 Task: Create a due date automation trigger when advanced on, on the monday before a card is due add fields without custom field "Resume" set at 11:00 AM.
Action: Mouse moved to (1061, 314)
Screenshot: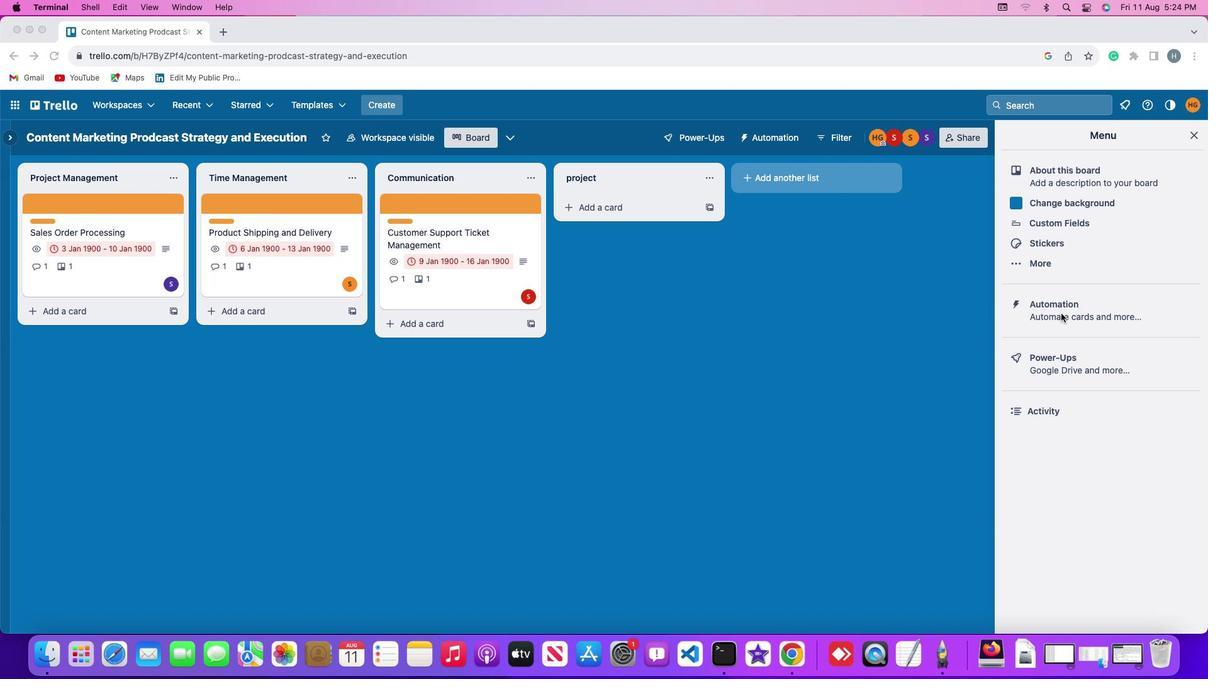 
Action: Mouse pressed left at (1061, 314)
Screenshot: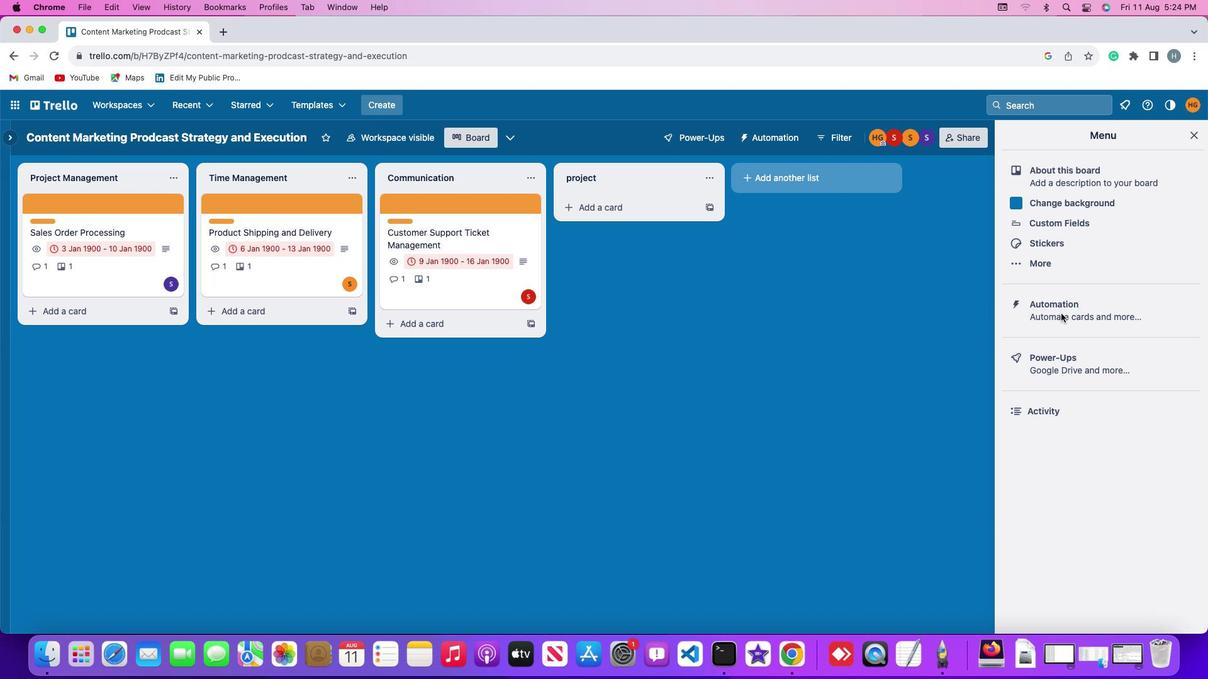 
Action: Mouse pressed left at (1061, 314)
Screenshot: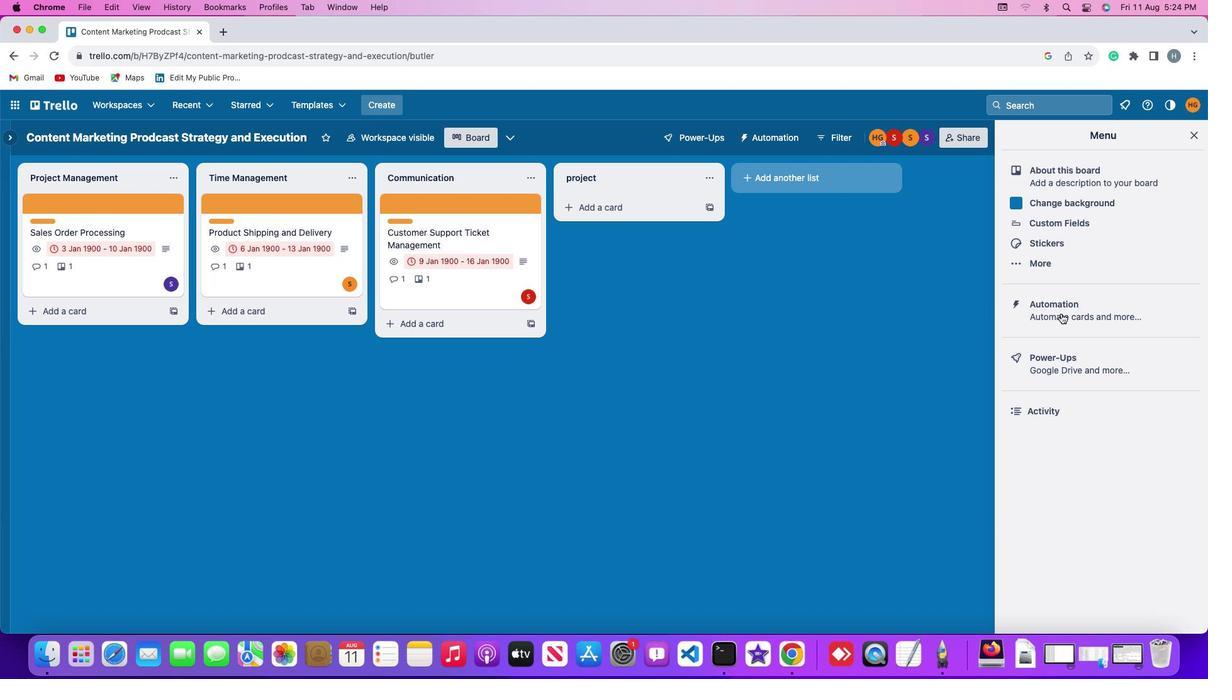 
Action: Mouse moved to (75, 297)
Screenshot: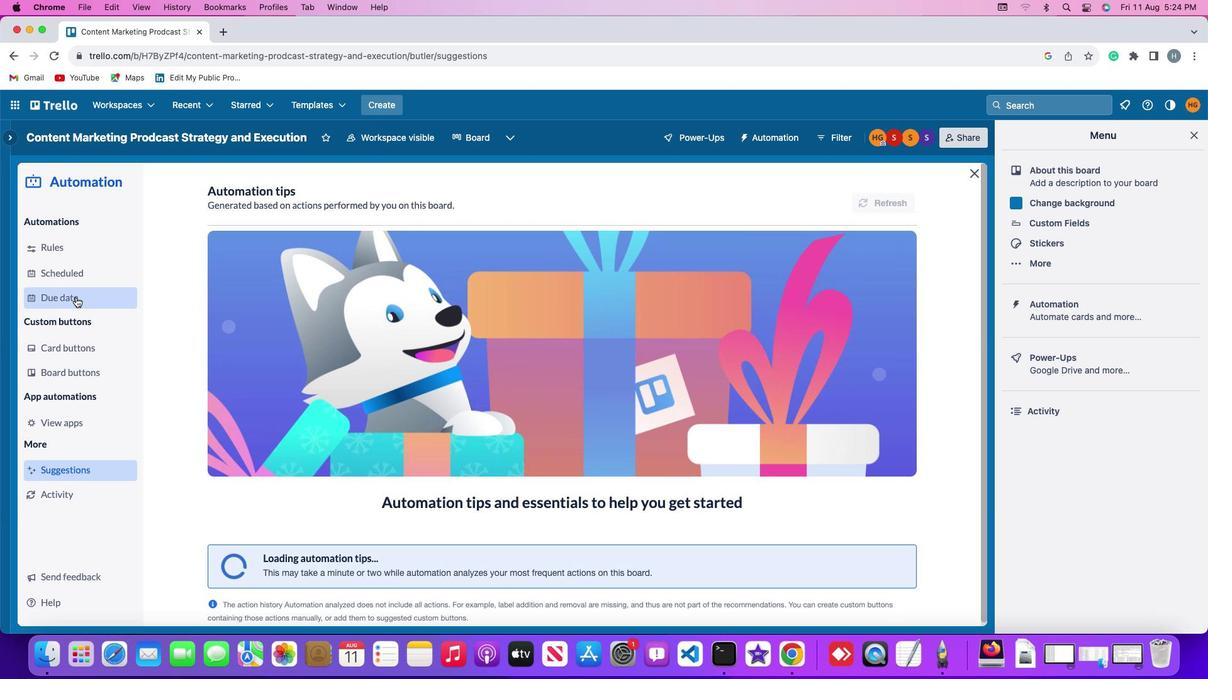 
Action: Mouse pressed left at (75, 297)
Screenshot: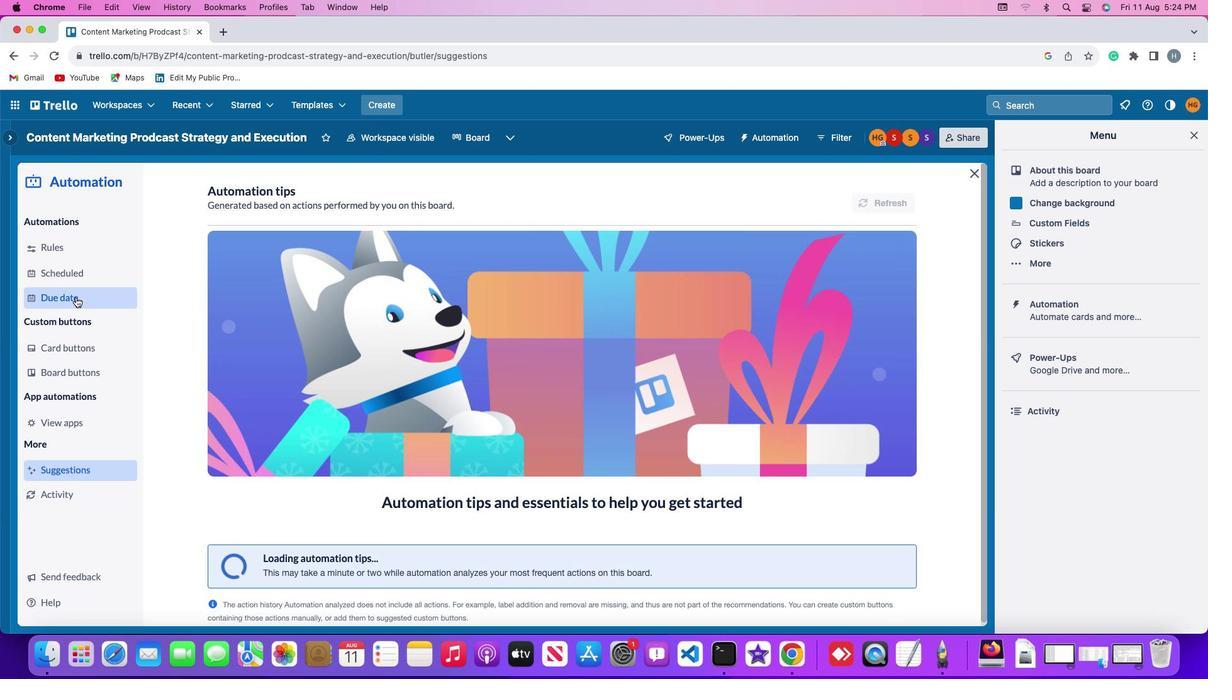 
Action: Mouse moved to (832, 193)
Screenshot: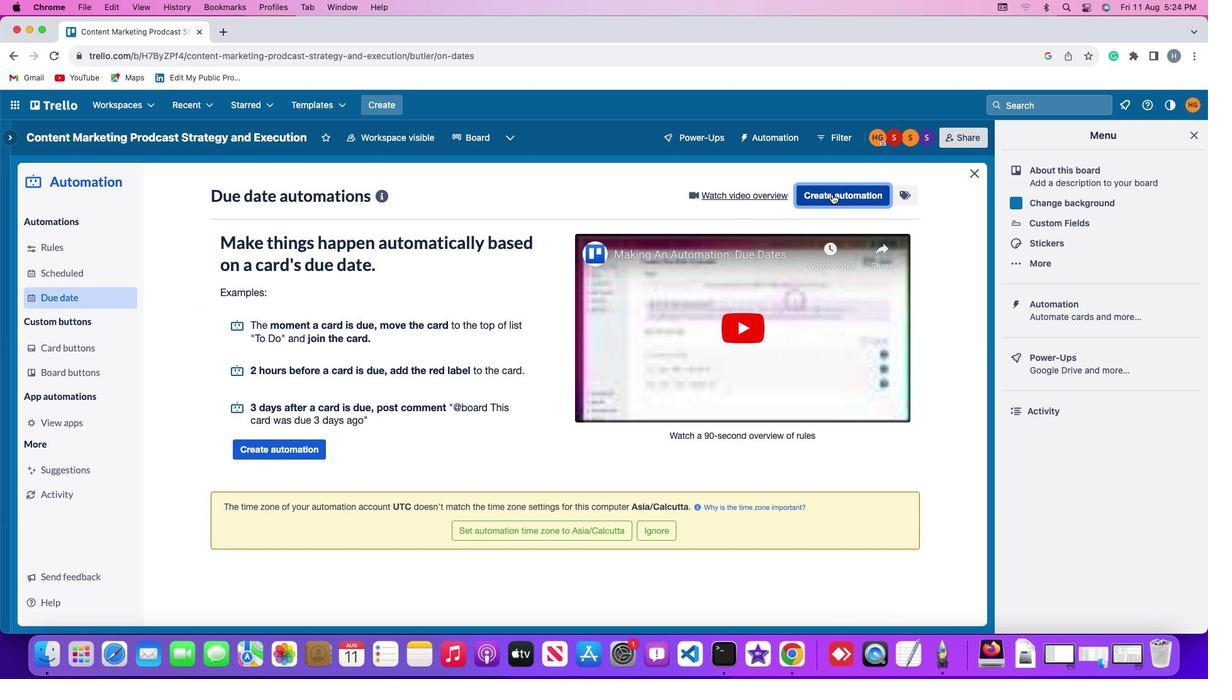 
Action: Mouse pressed left at (832, 193)
Screenshot: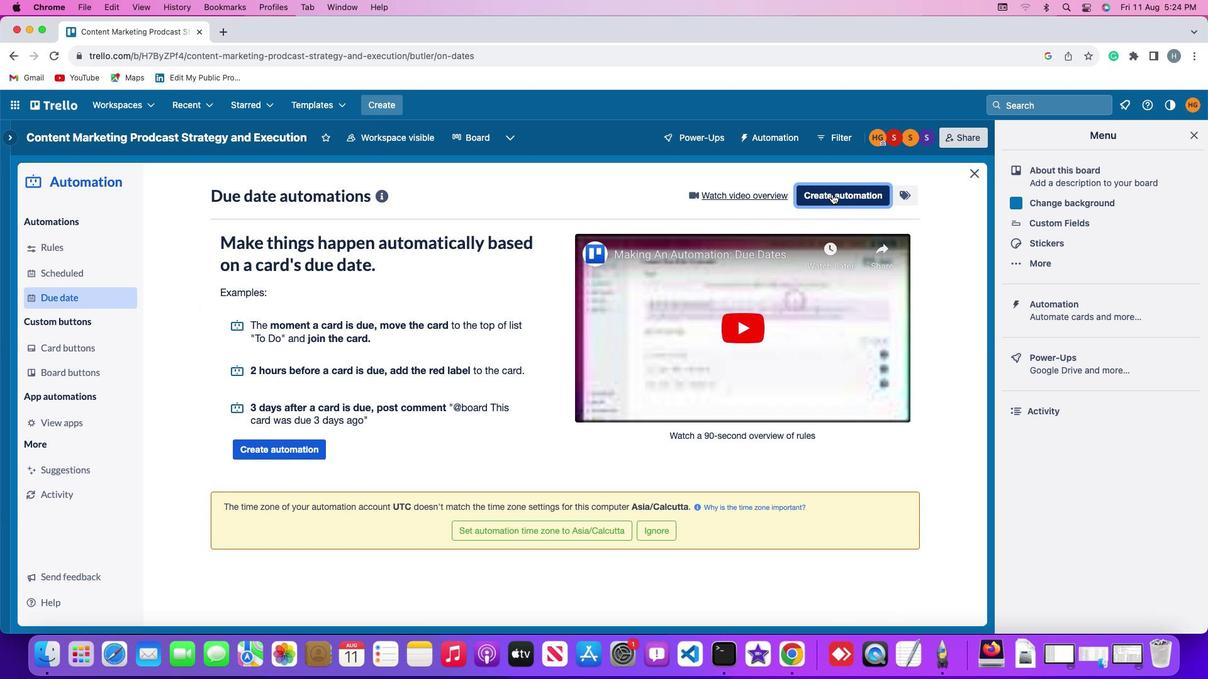 
Action: Mouse moved to (261, 315)
Screenshot: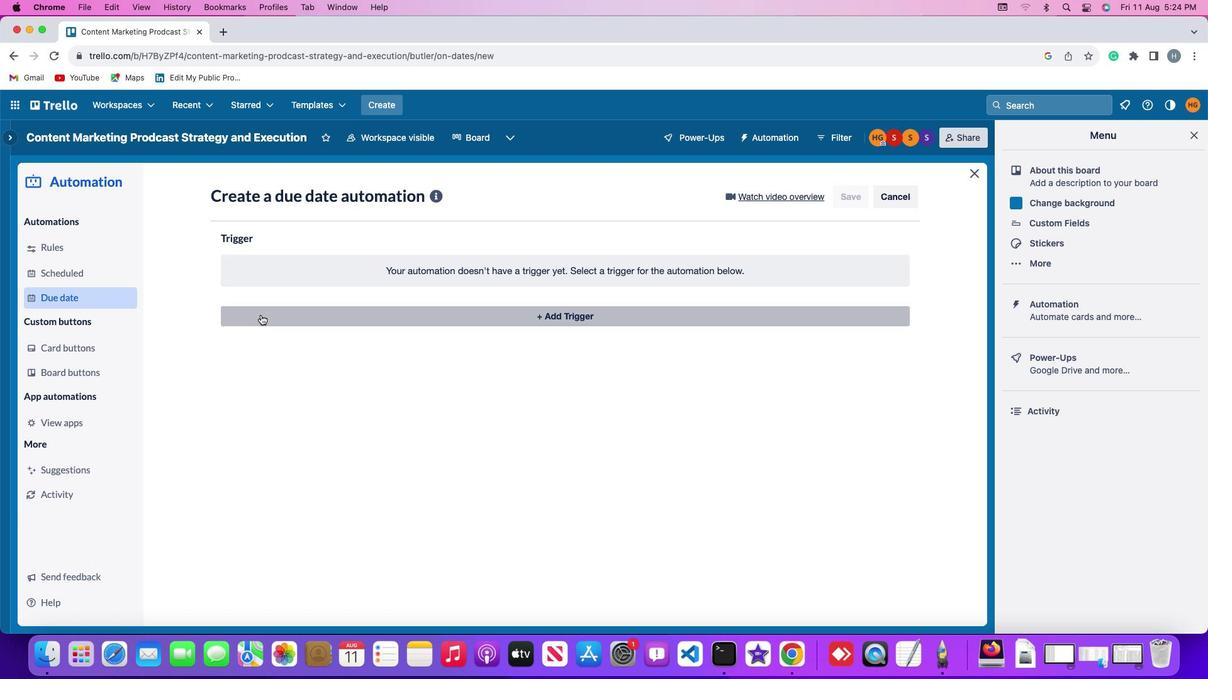 
Action: Mouse pressed left at (261, 315)
Screenshot: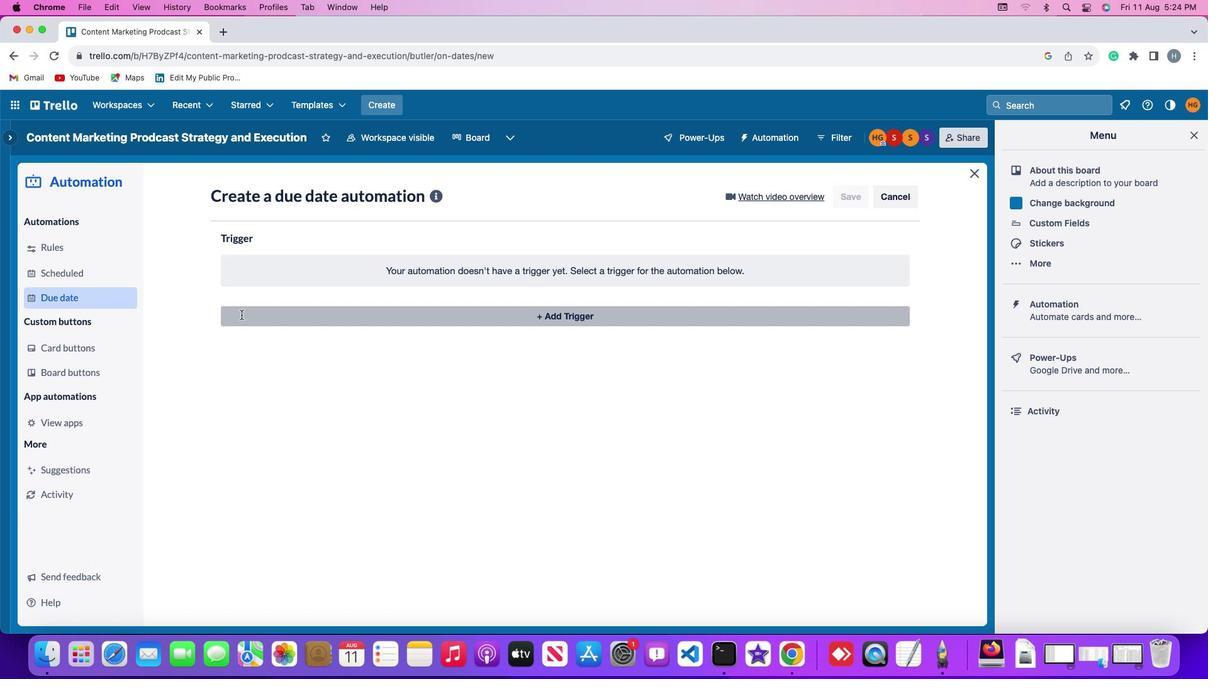 
Action: Mouse moved to (283, 548)
Screenshot: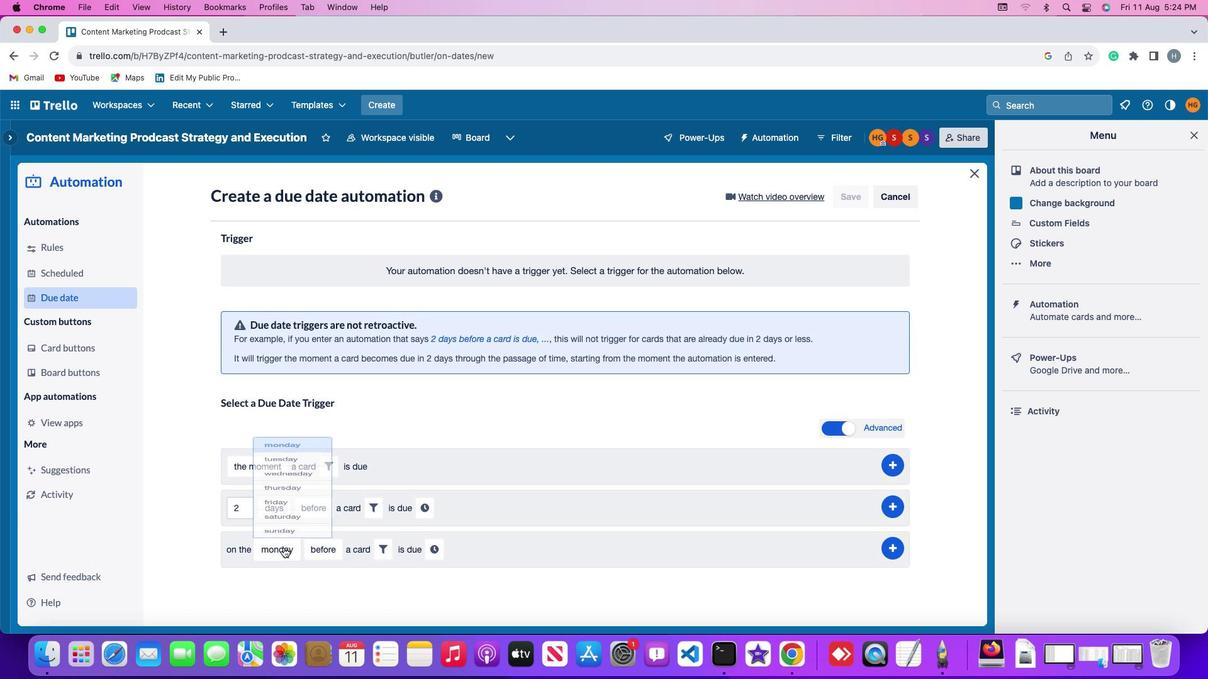 
Action: Mouse pressed left at (283, 548)
Screenshot: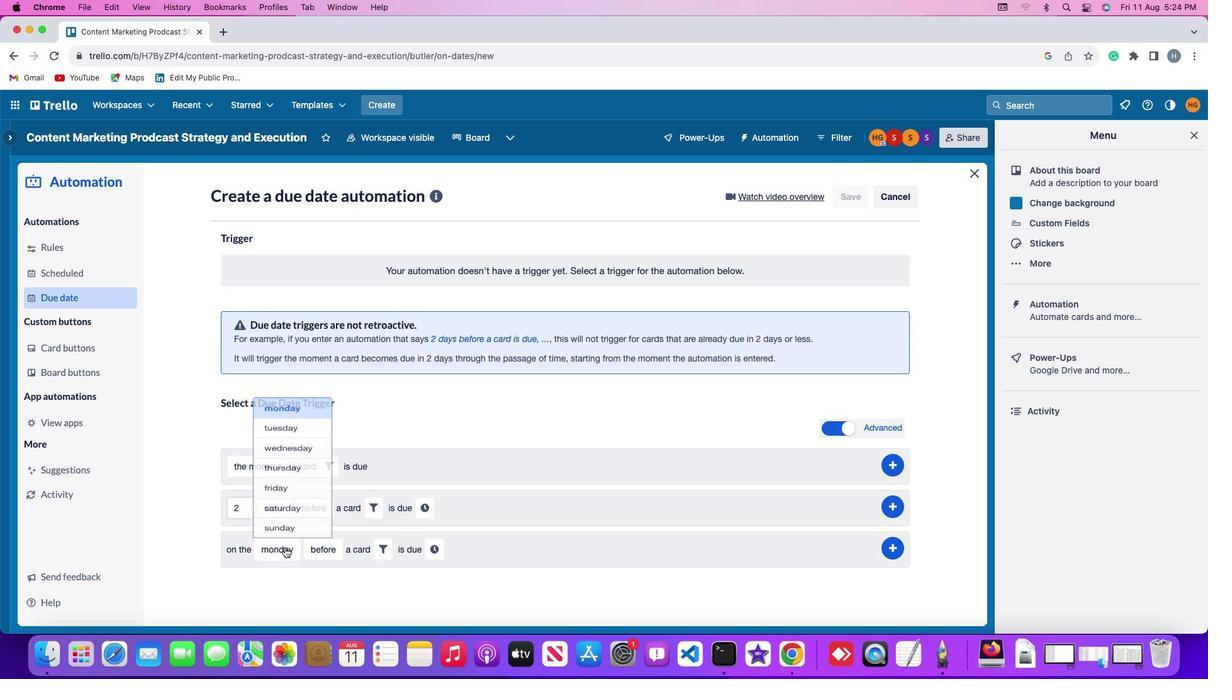 
Action: Mouse moved to (296, 372)
Screenshot: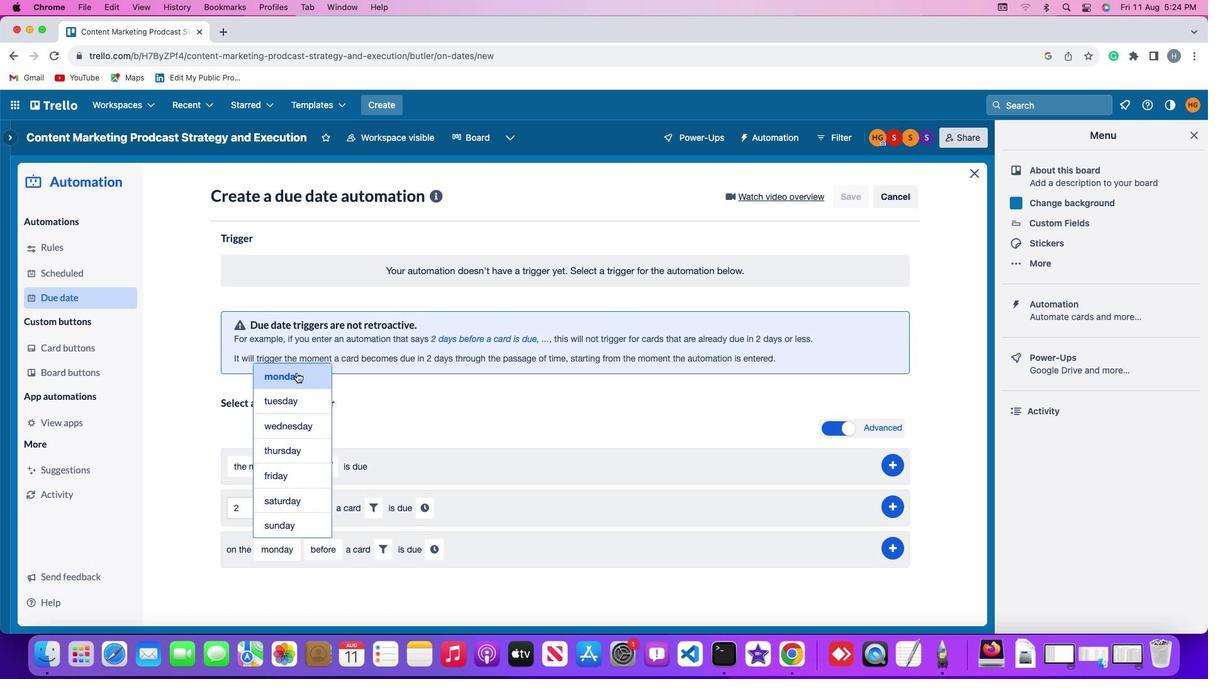 
Action: Mouse pressed left at (296, 372)
Screenshot: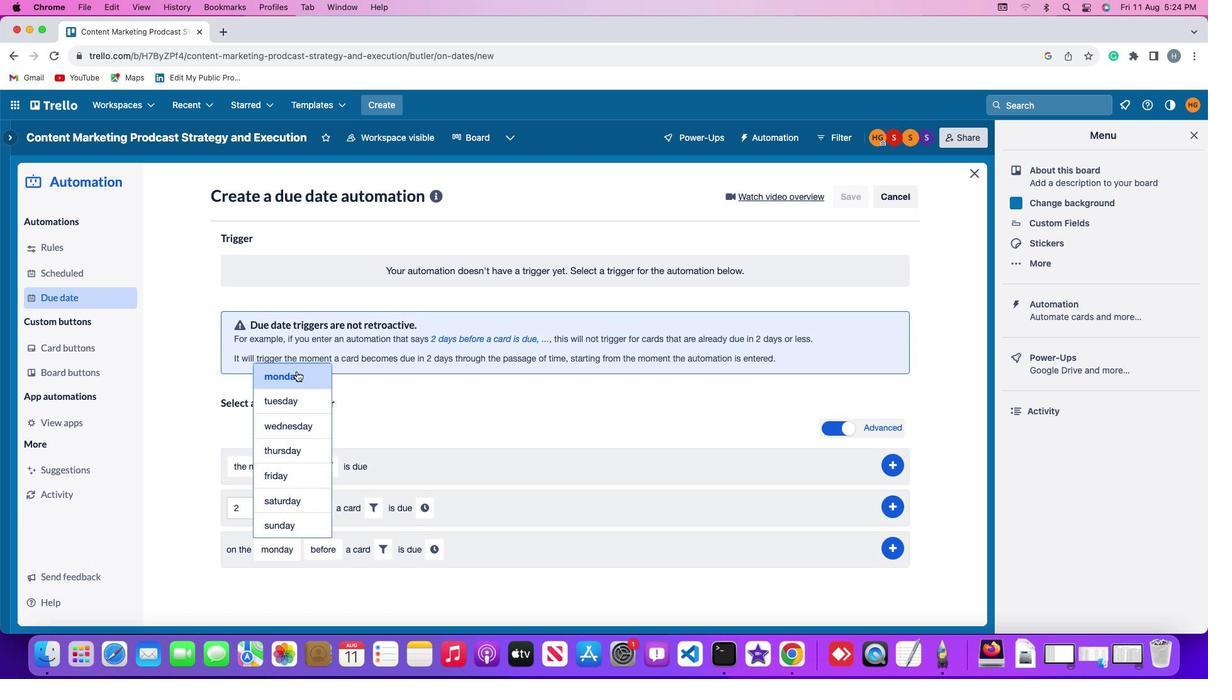 
Action: Mouse moved to (325, 542)
Screenshot: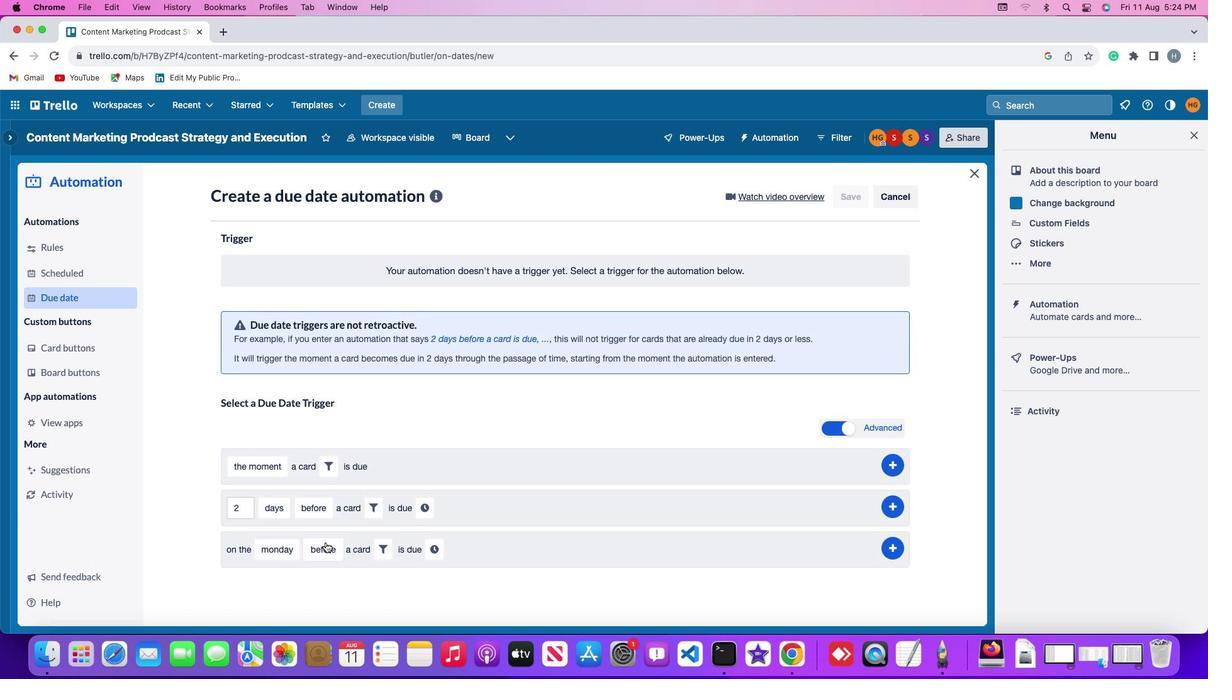 
Action: Mouse pressed left at (325, 542)
Screenshot: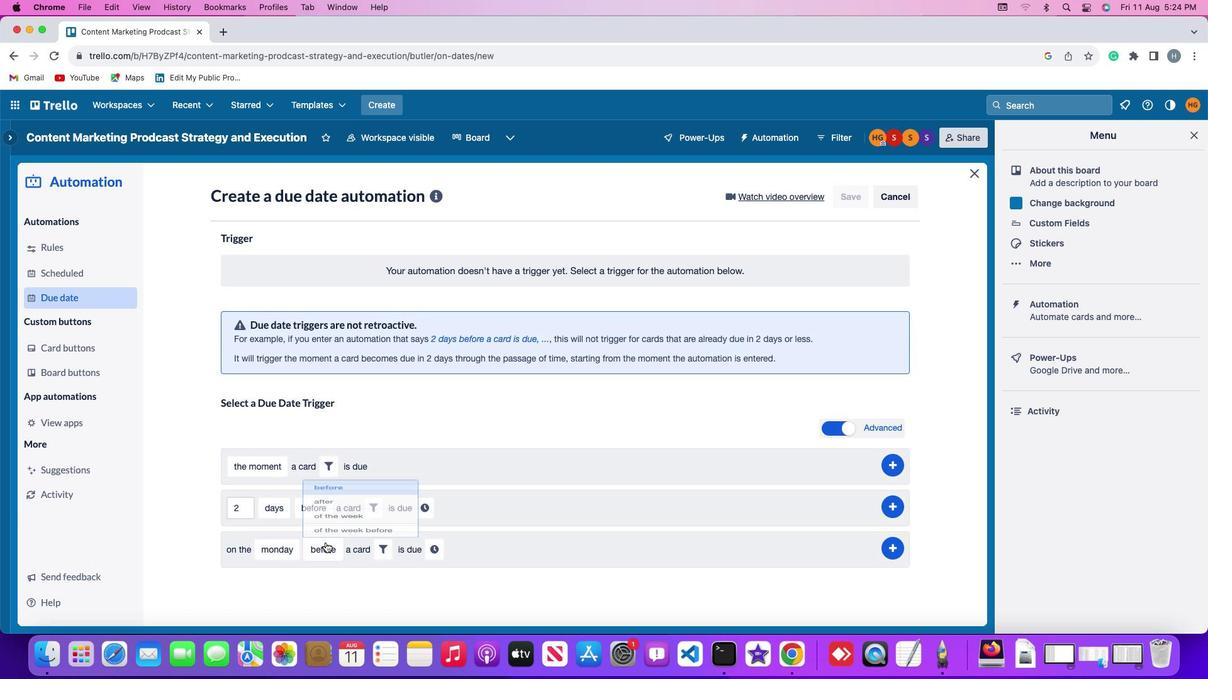 
Action: Mouse moved to (342, 450)
Screenshot: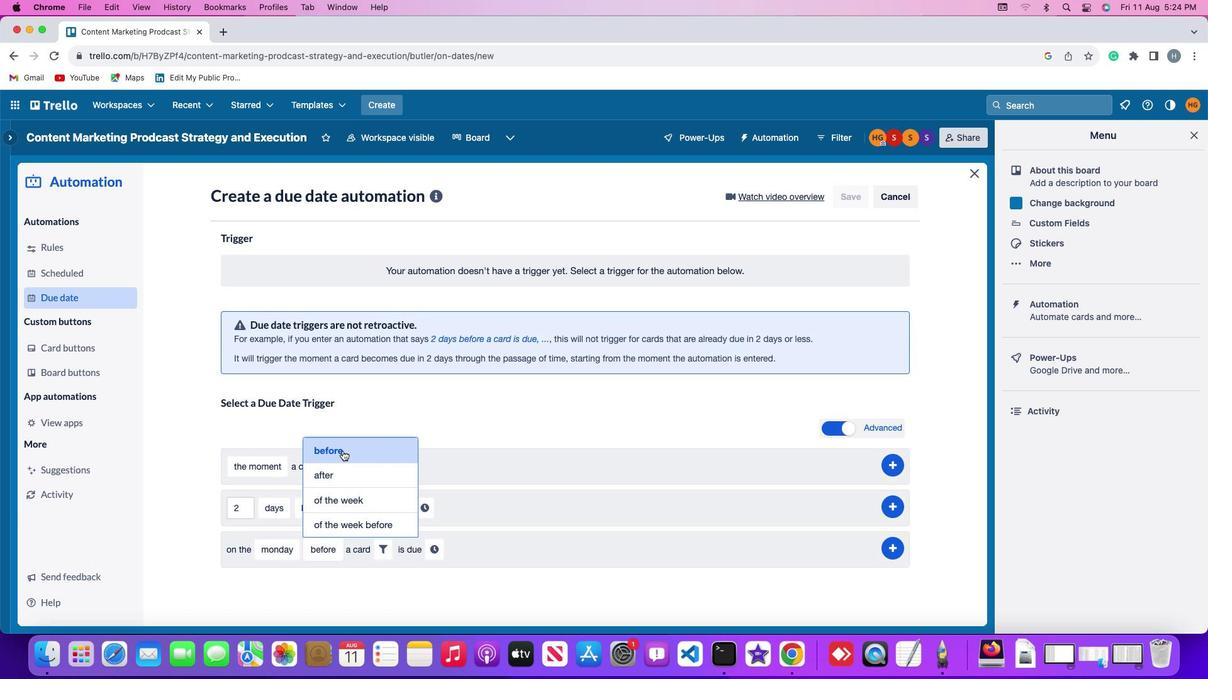 
Action: Mouse pressed left at (342, 450)
Screenshot: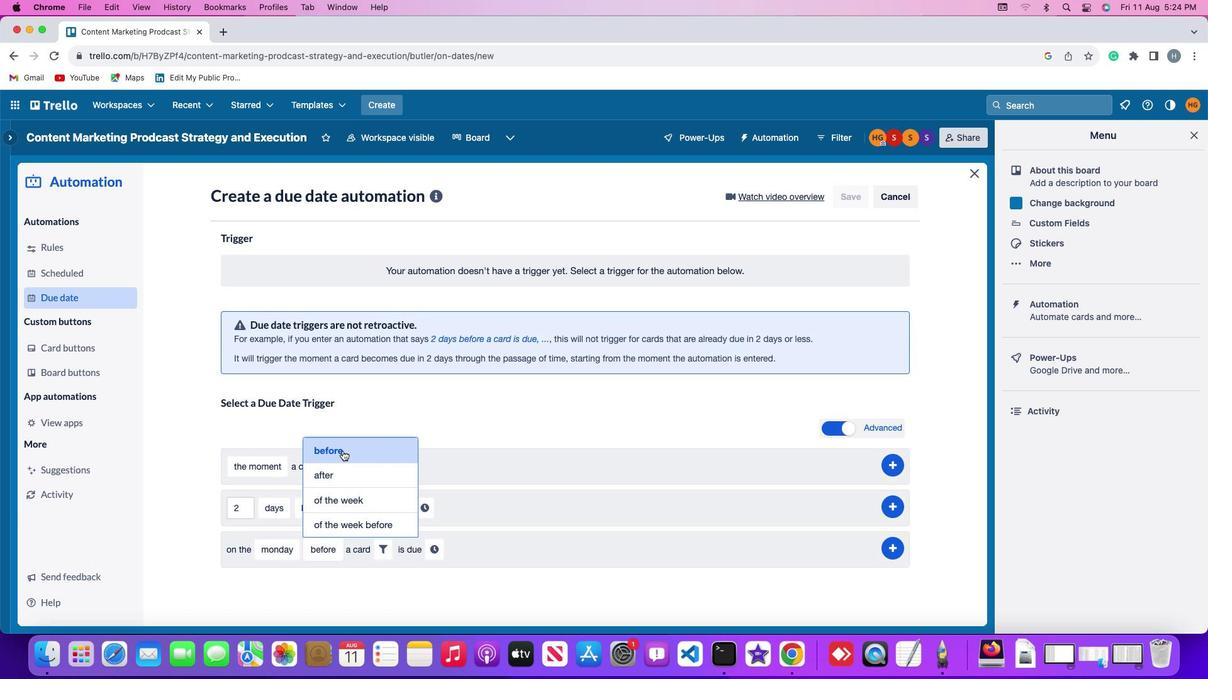 
Action: Mouse moved to (388, 549)
Screenshot: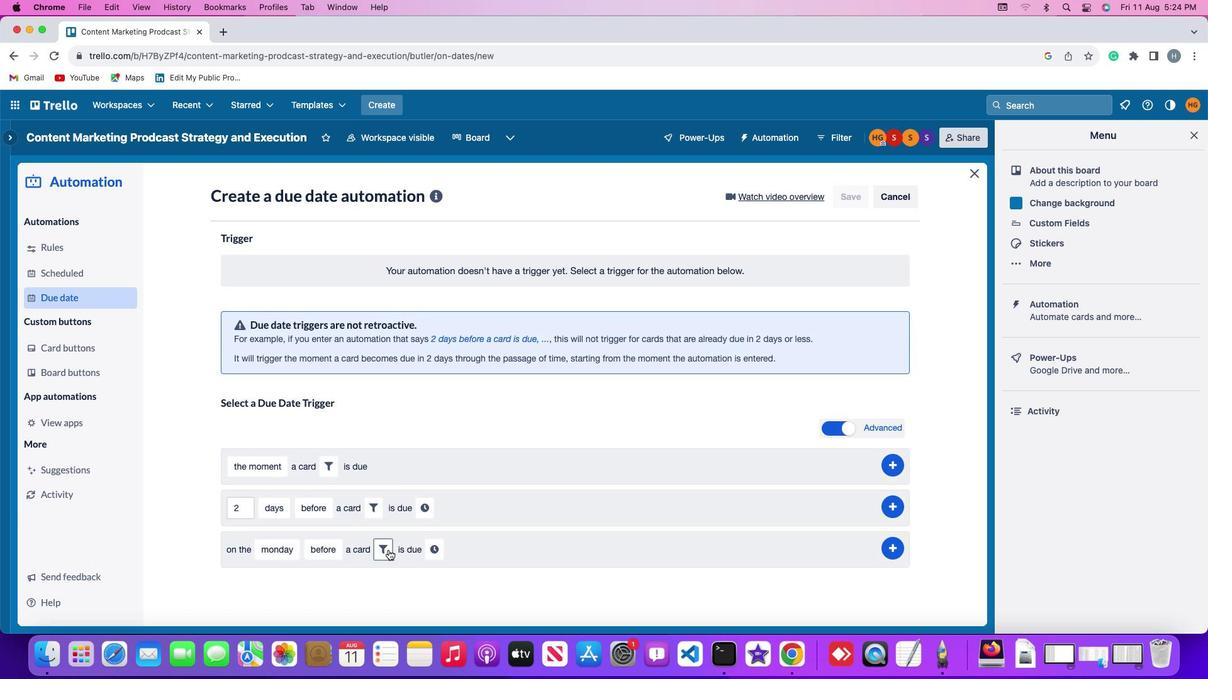 
Action: Mouse pressed left at (388, 549)
Screenshot: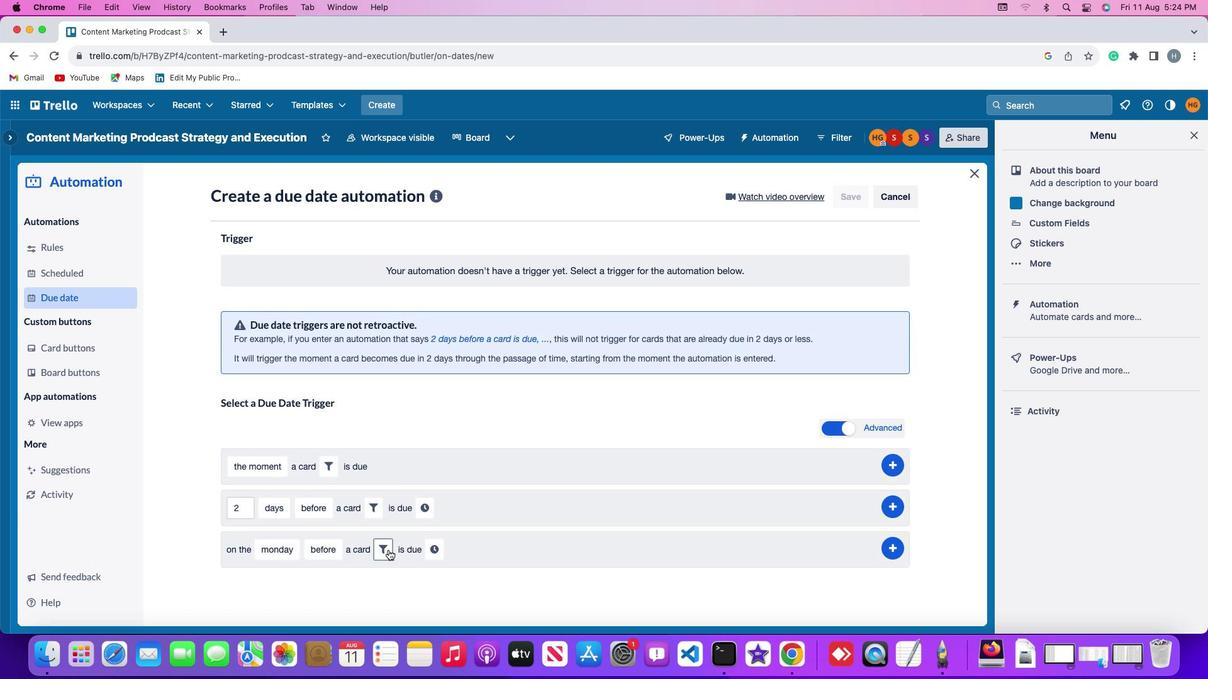 
Action: Mouse moved to (598, 587)
Screenshot: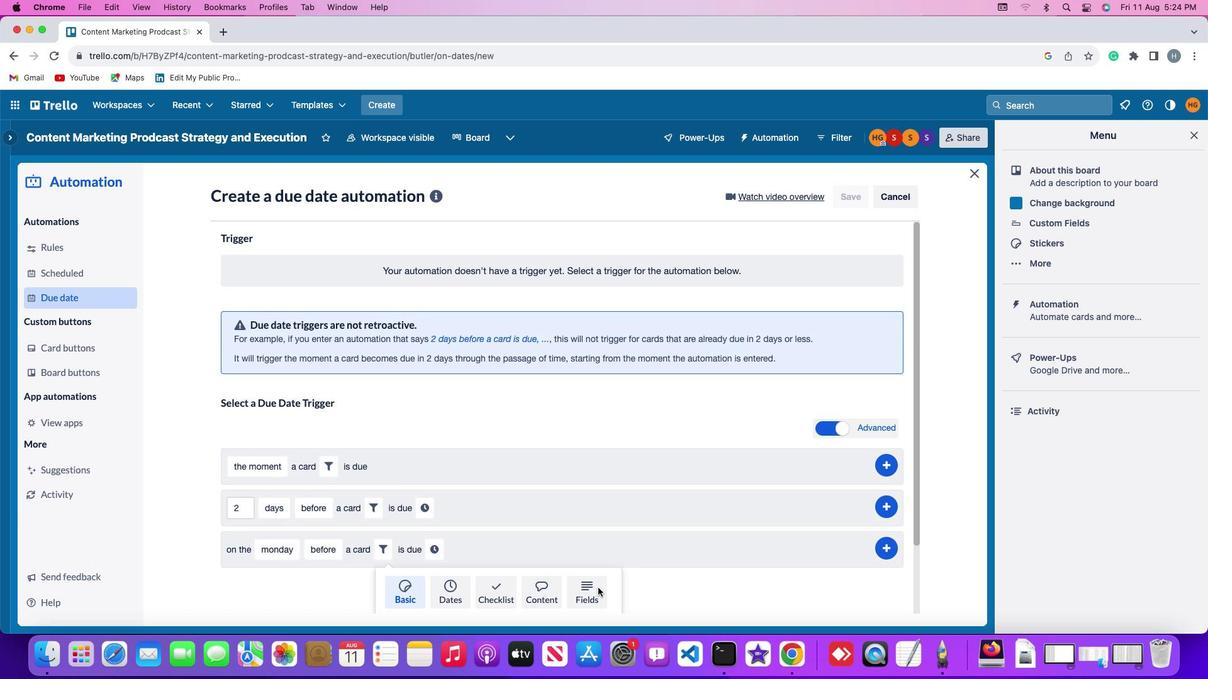 
Action: Mouse pressed left at (598, 587)
Screenshot: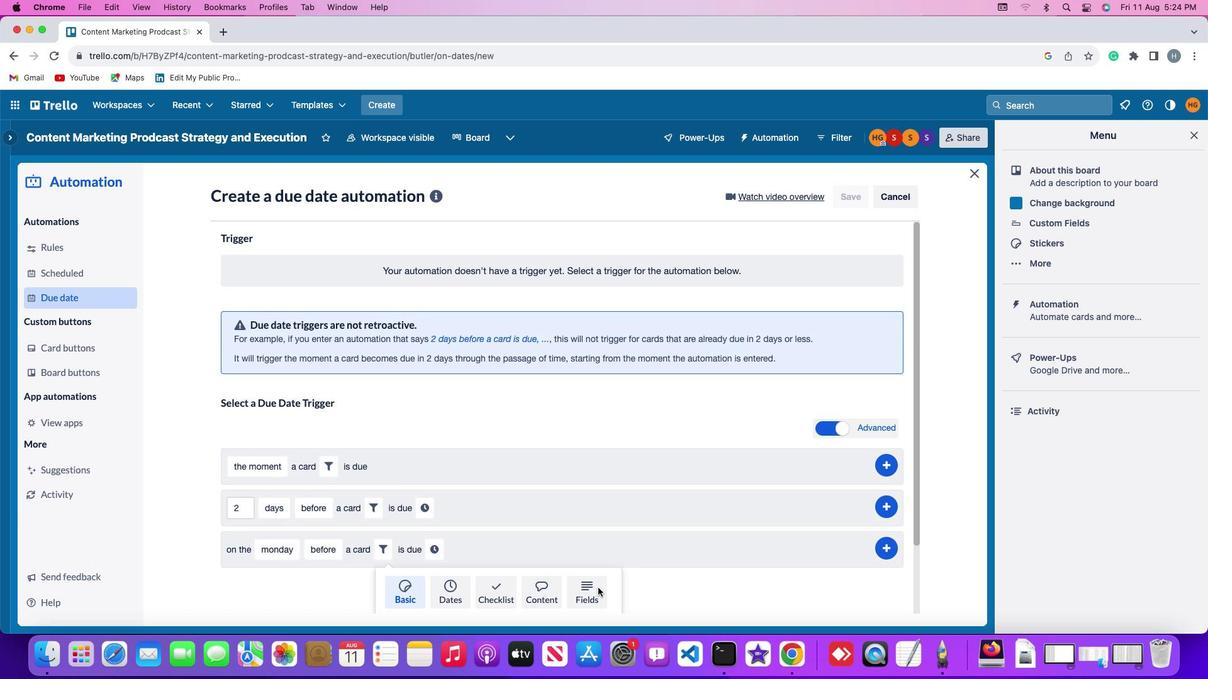 
Action: Mouse moved to (308, 583)
Screenshot: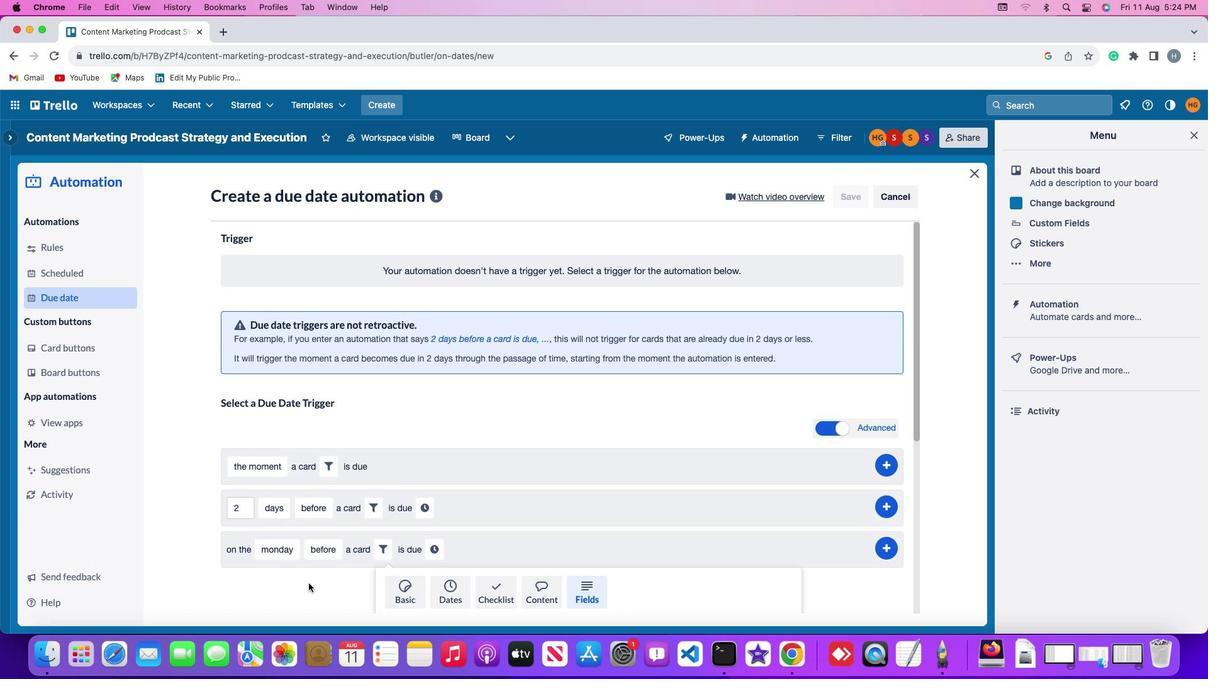 
Action: Mouse scrolled (308, 583) with delta (0, 0)
Screenshot: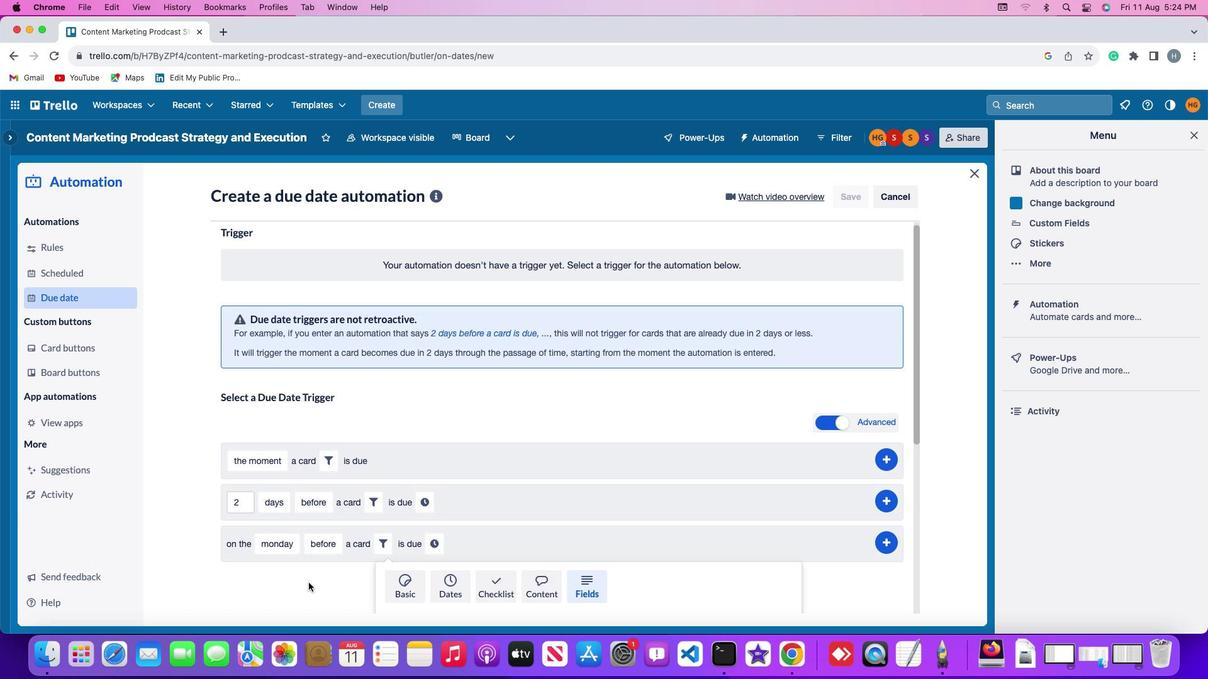 
Action: Mouse scrolled (308, 583) with delta (0, 0)
Screenshot: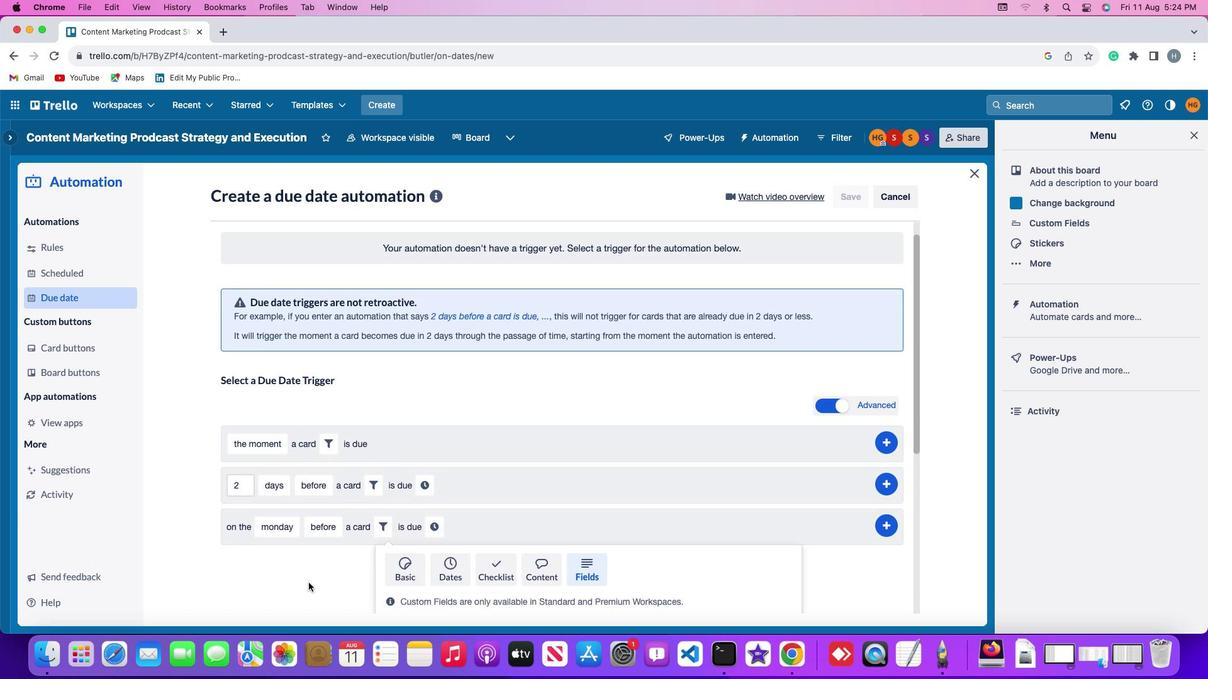 
Action: Mouse scrolled (308, 583) with delta (0, -1)
Screenshot: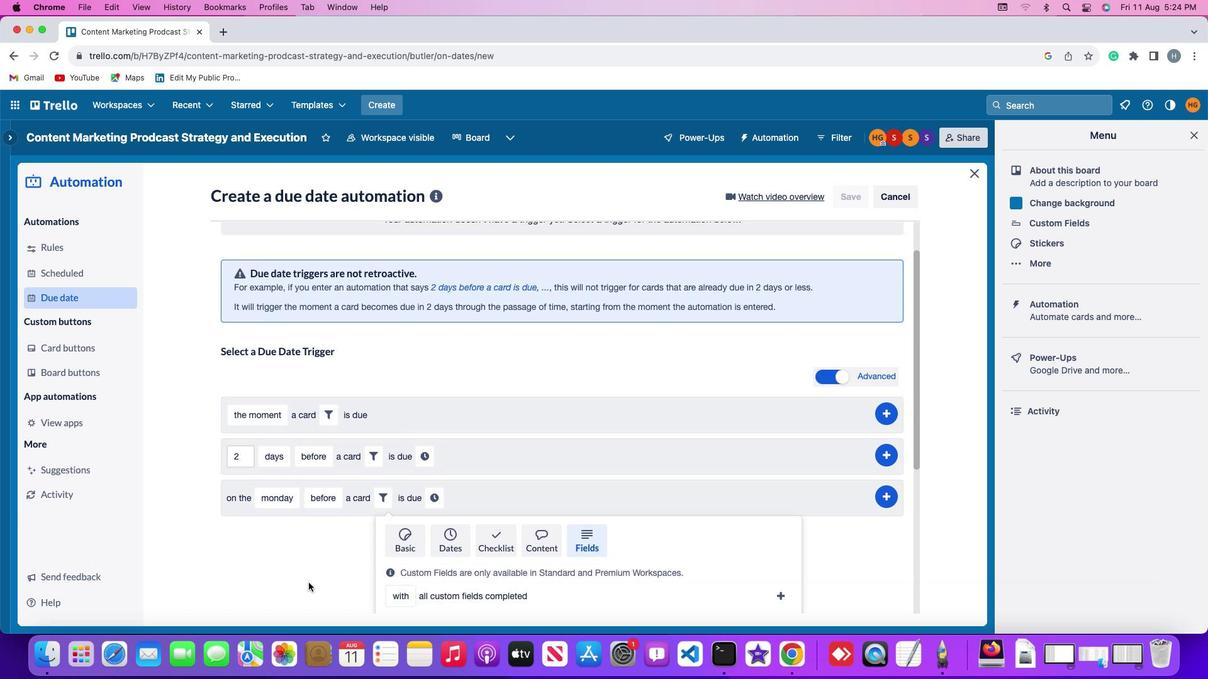 
Action: Mouse moved to (308, 582)
Screenshot: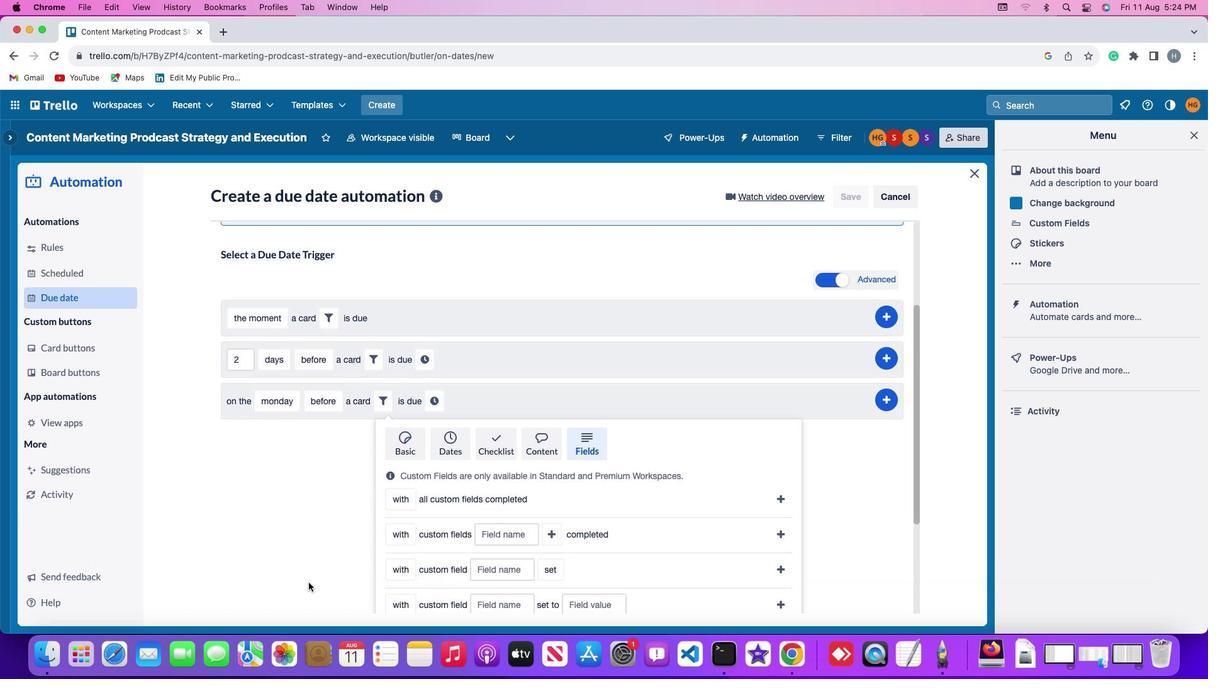 
Action: Mouse scrolled (308, 582) with delta (0, -2)
Screenshot: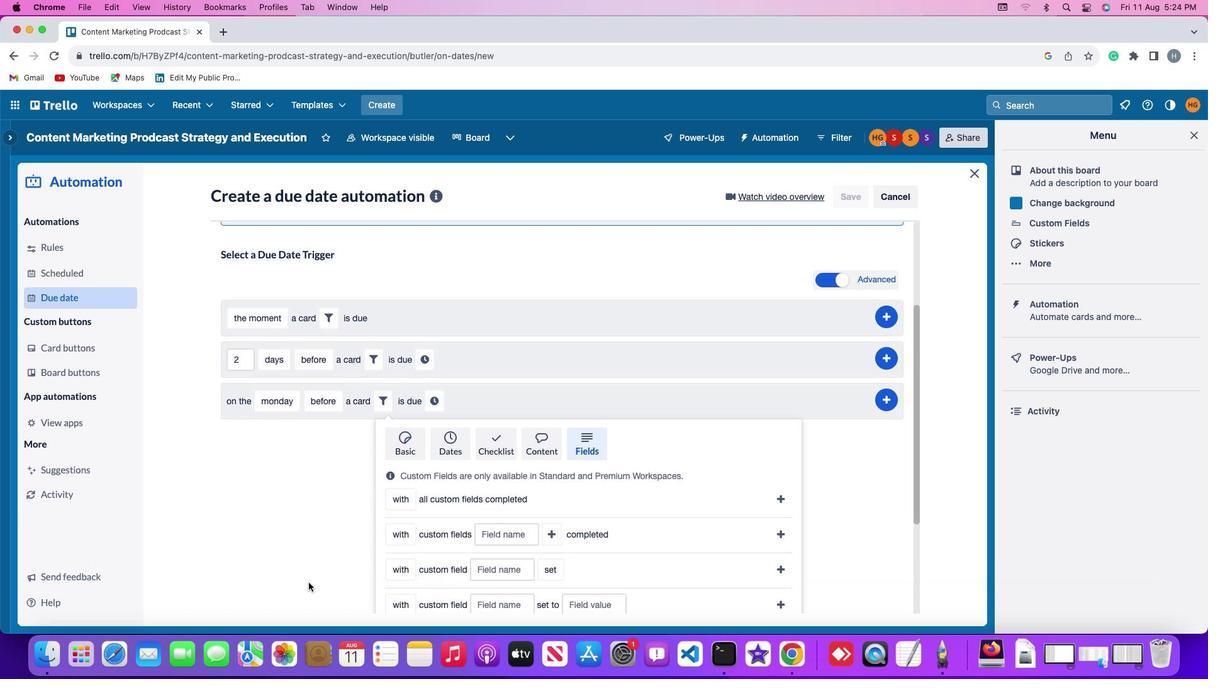 
Action: Mouse scrolled (308, 582) with delta (0, 0)
Screenshot: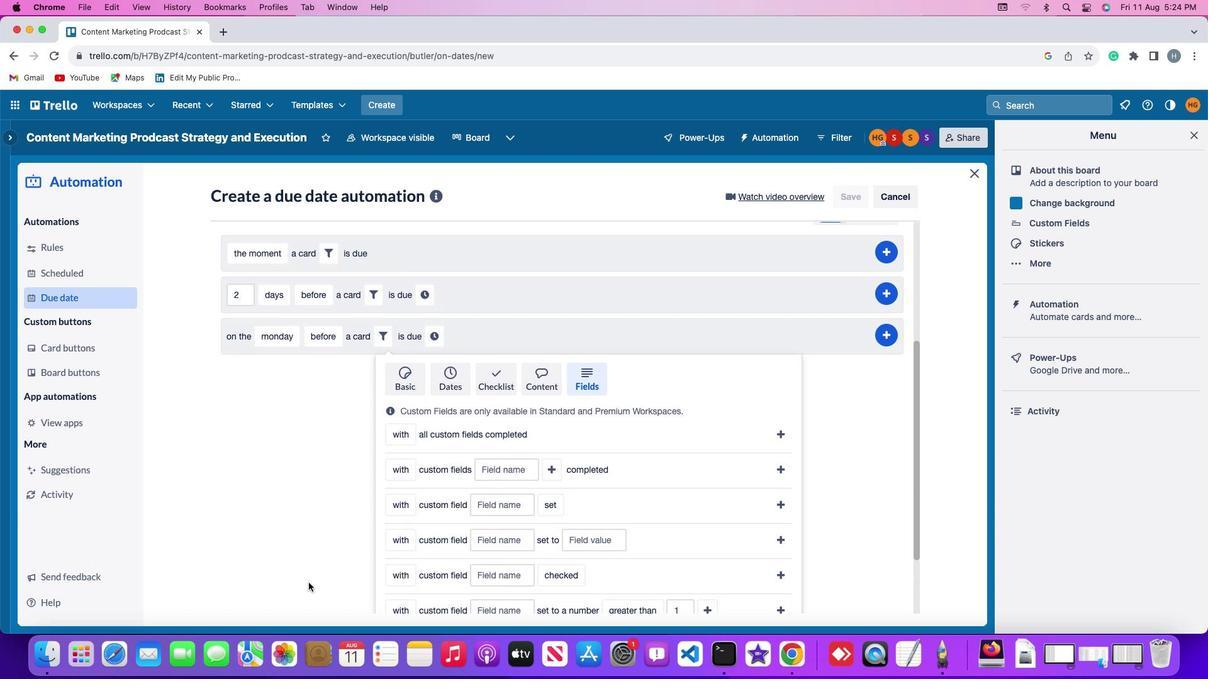 
Action: Mouse scrolled (308, 582) with delta (0, 0)
Screenshot: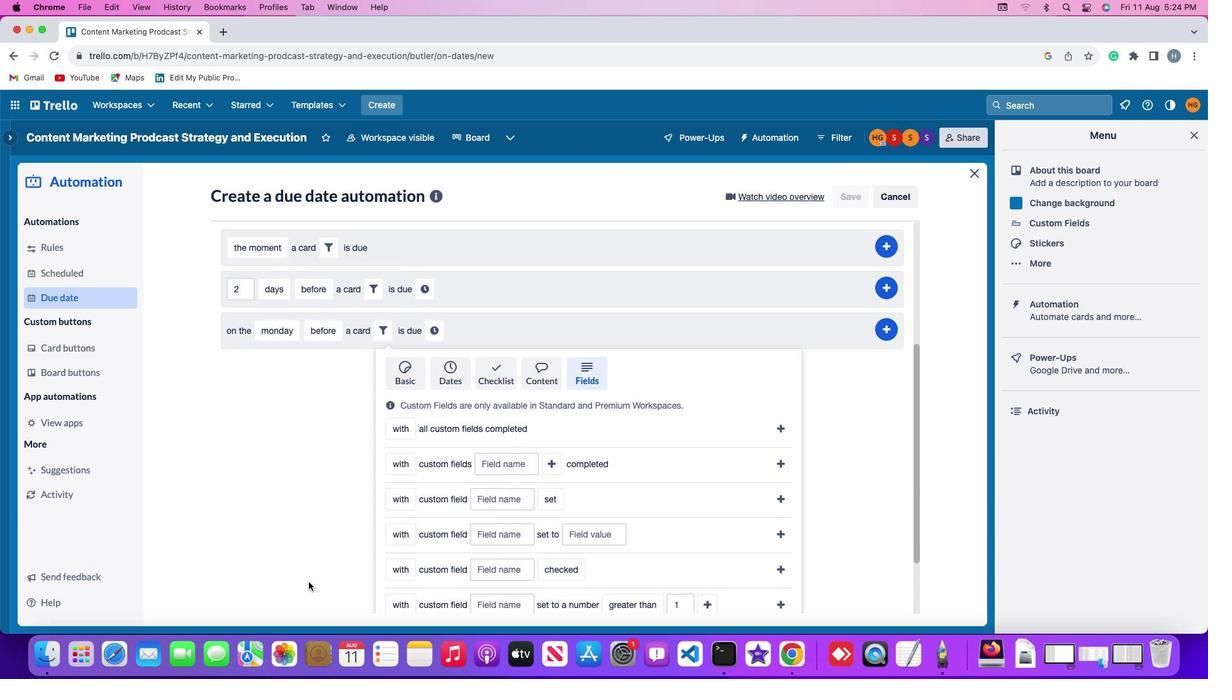 
Action: Mouse moved to (407, 488)
Screenshot: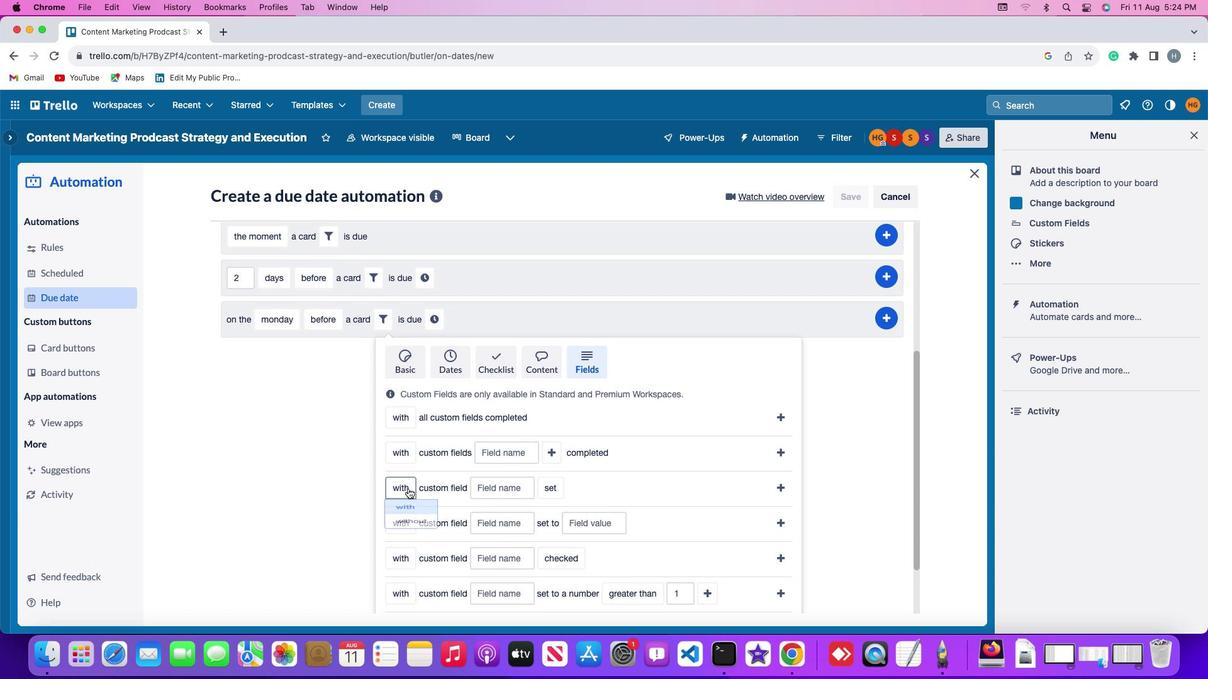 
Action: Mouse pressed left at (407, 488)
Screenshot: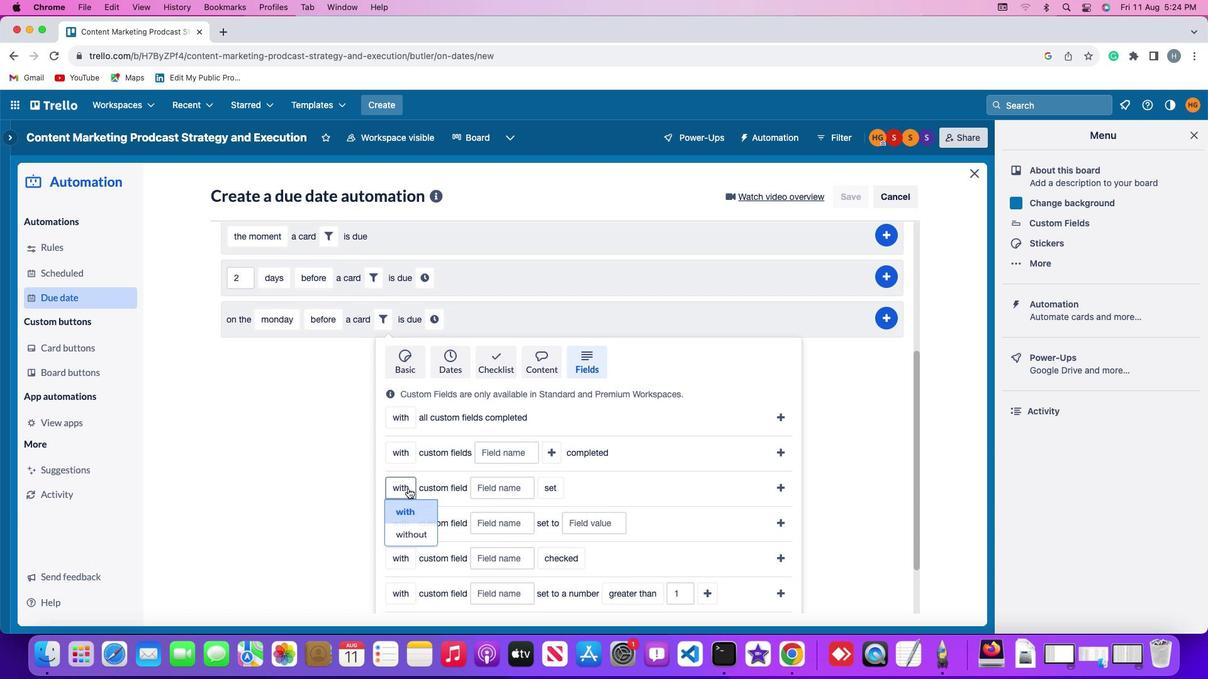 
Action: Mouse moved to (404, 533)
Screenshot: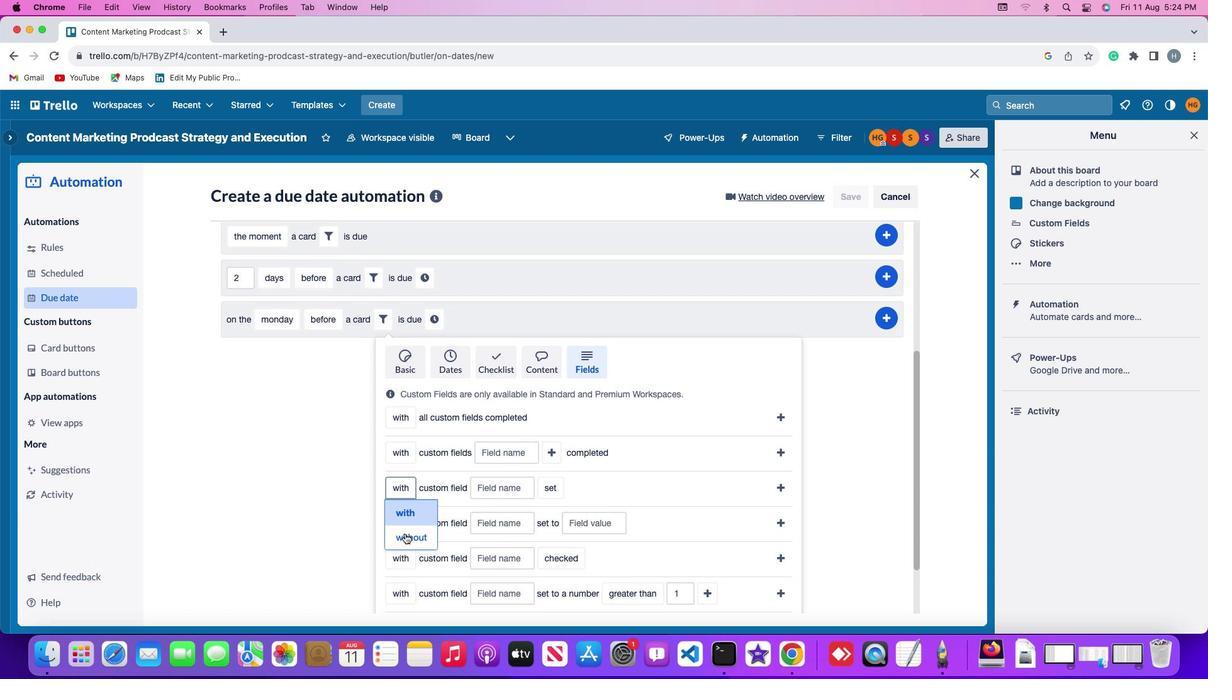 
Action: Mouse pressed left at (404, 533)
Screenshot: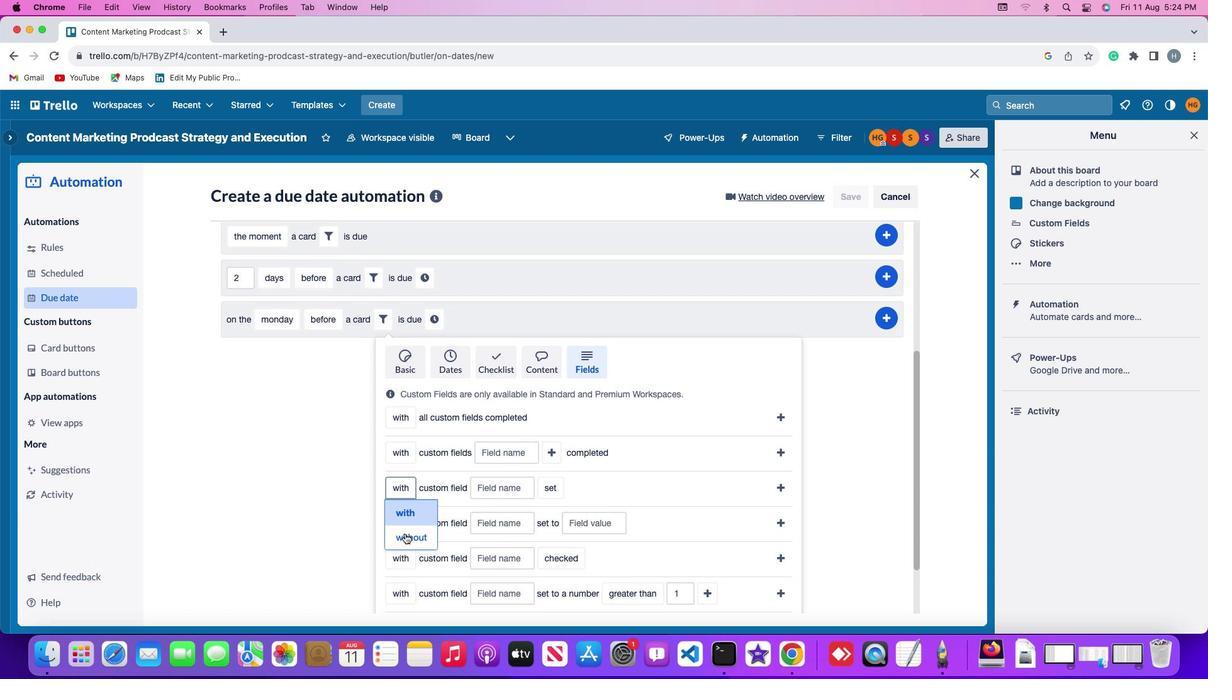 
Action: Mouse moved to (499, 488)
Screenshot: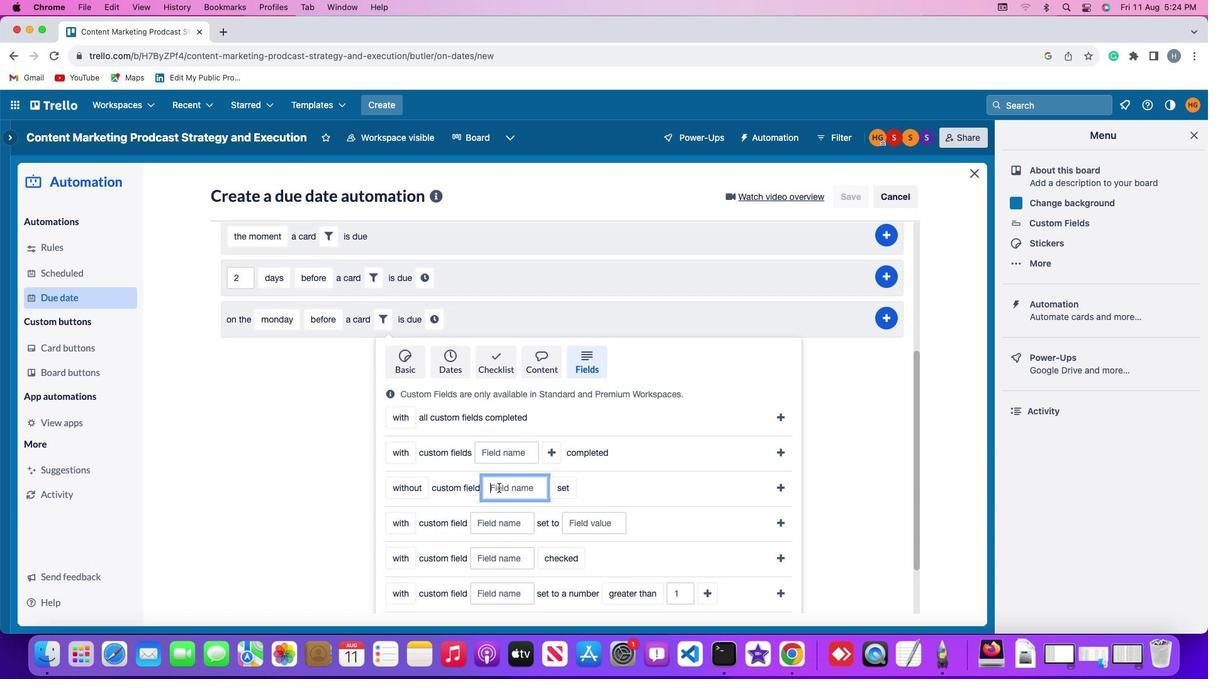 
Action: Mouse pressed left at (499, 488)
Screenshot: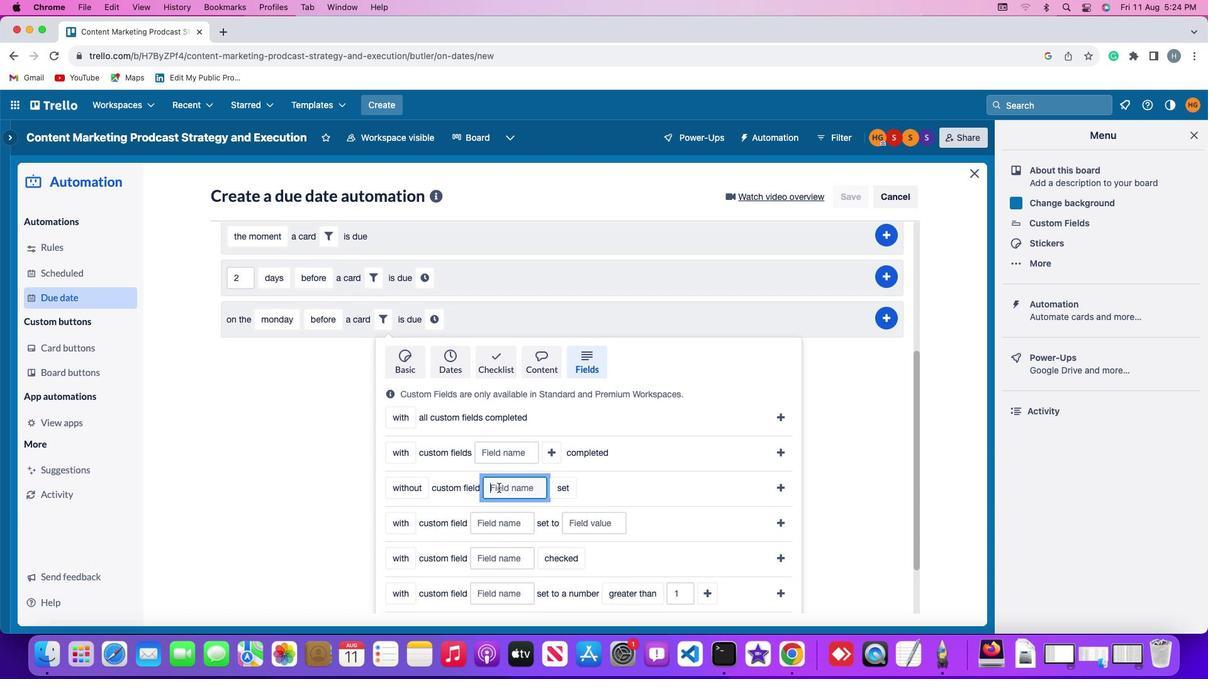 
Action: Mouse moved to (499, 488)
Screenshot: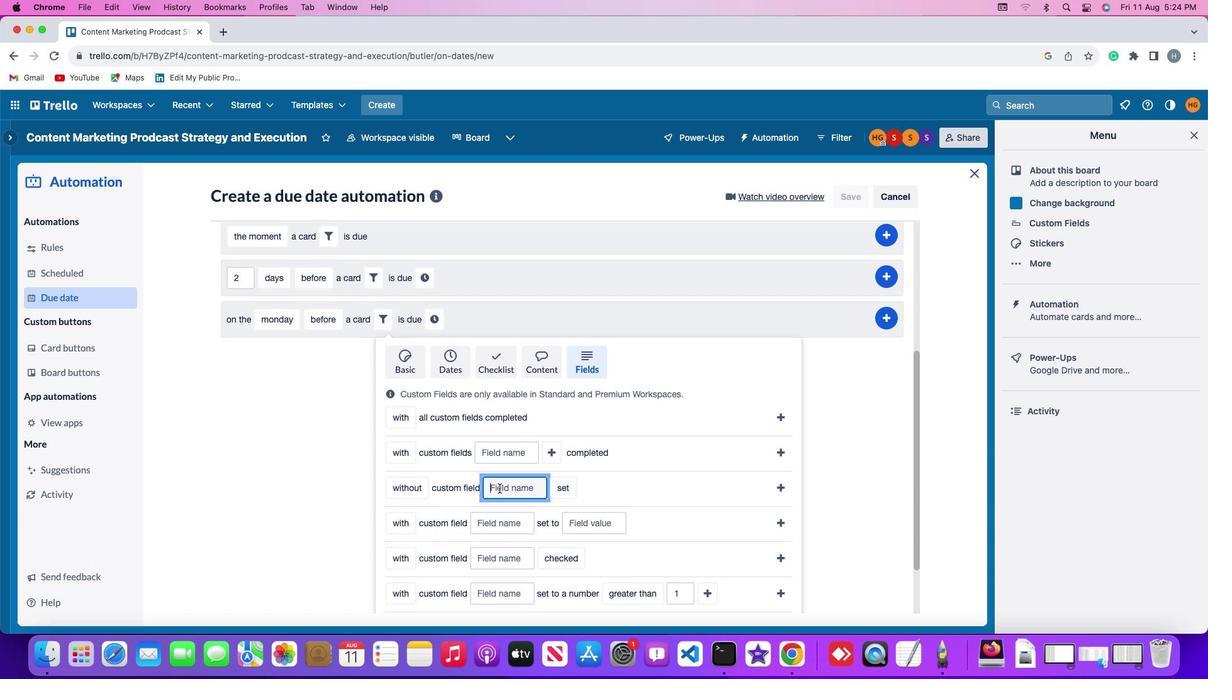 
Action: Key pressed Key.shift'R''e''s''u''m''e'
Screenshot: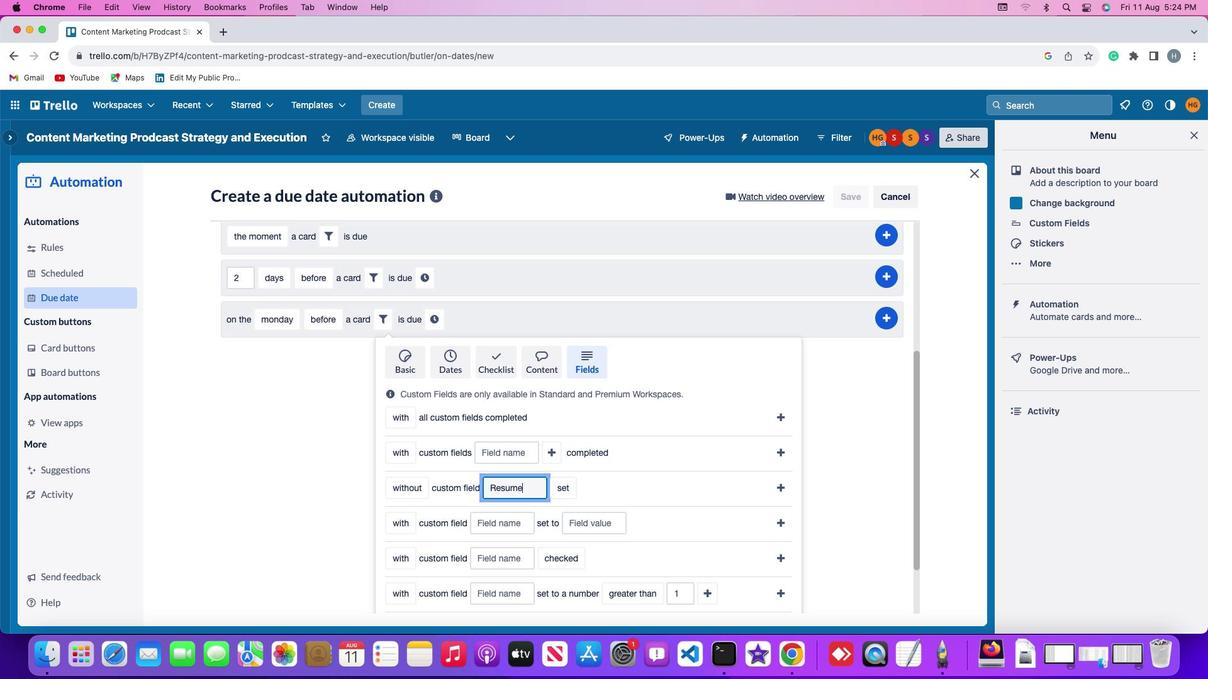 
Action: Mouse moved to (565, 487)
Screenshot: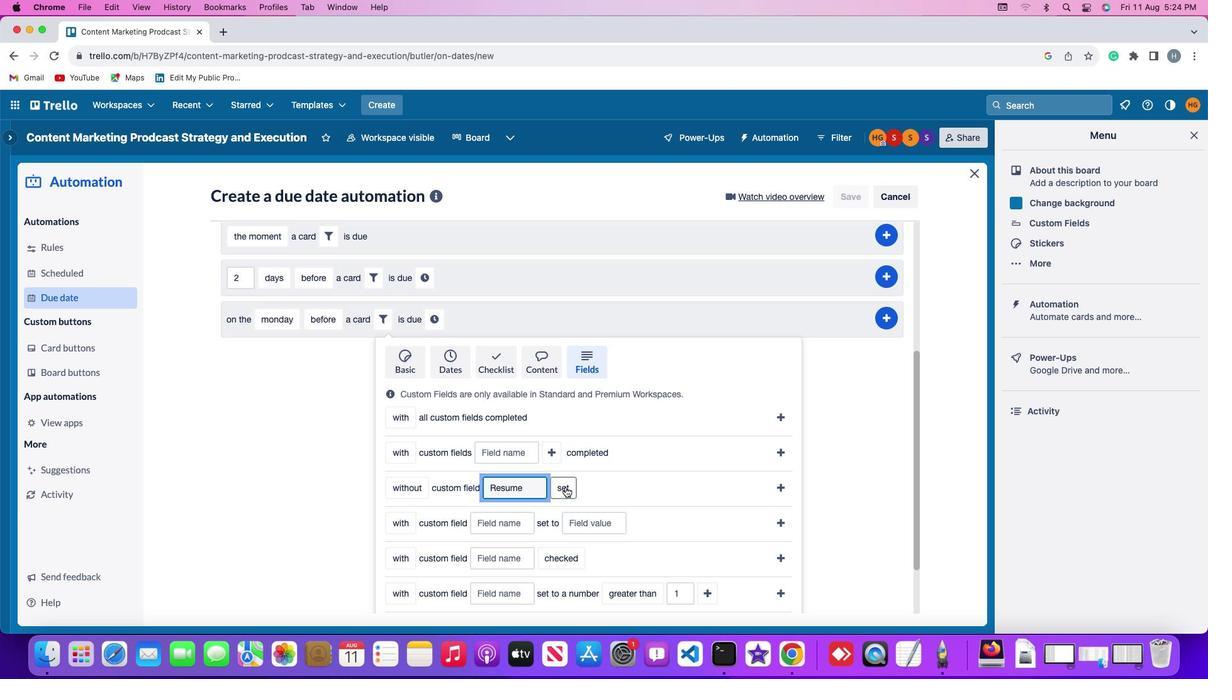
Action: Mouse pressed left at (565, 487)
Screenshot: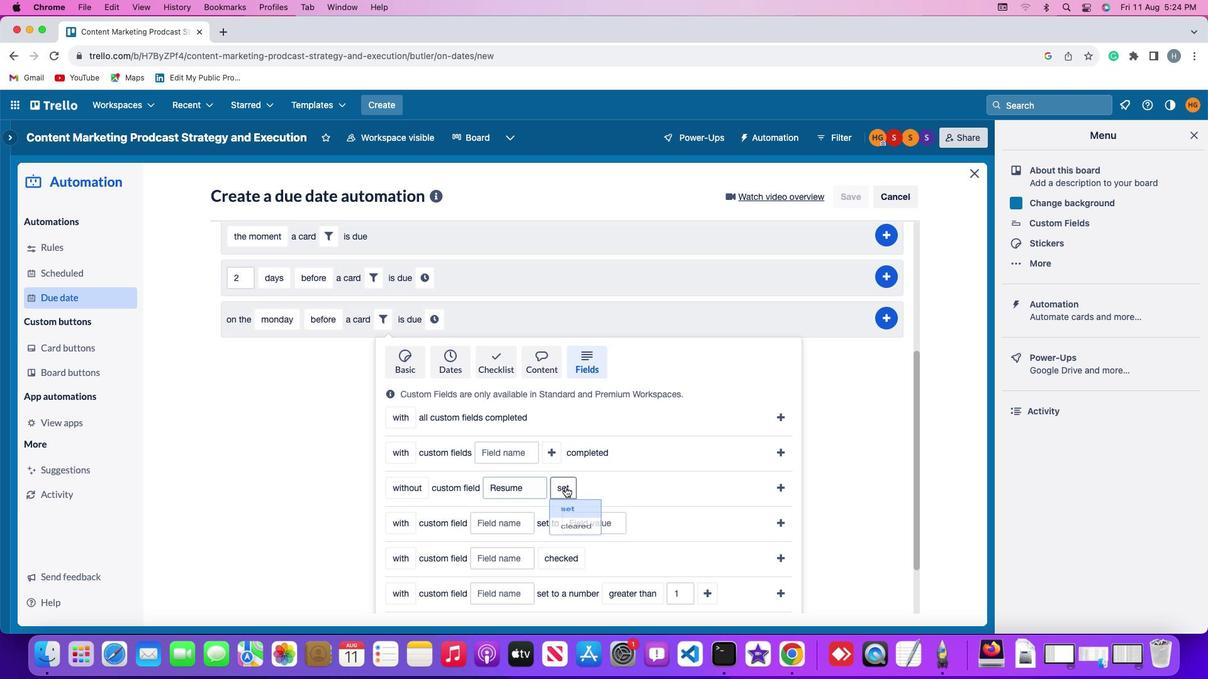 
Action: Mouse moved to (570, 507)
Screenshot: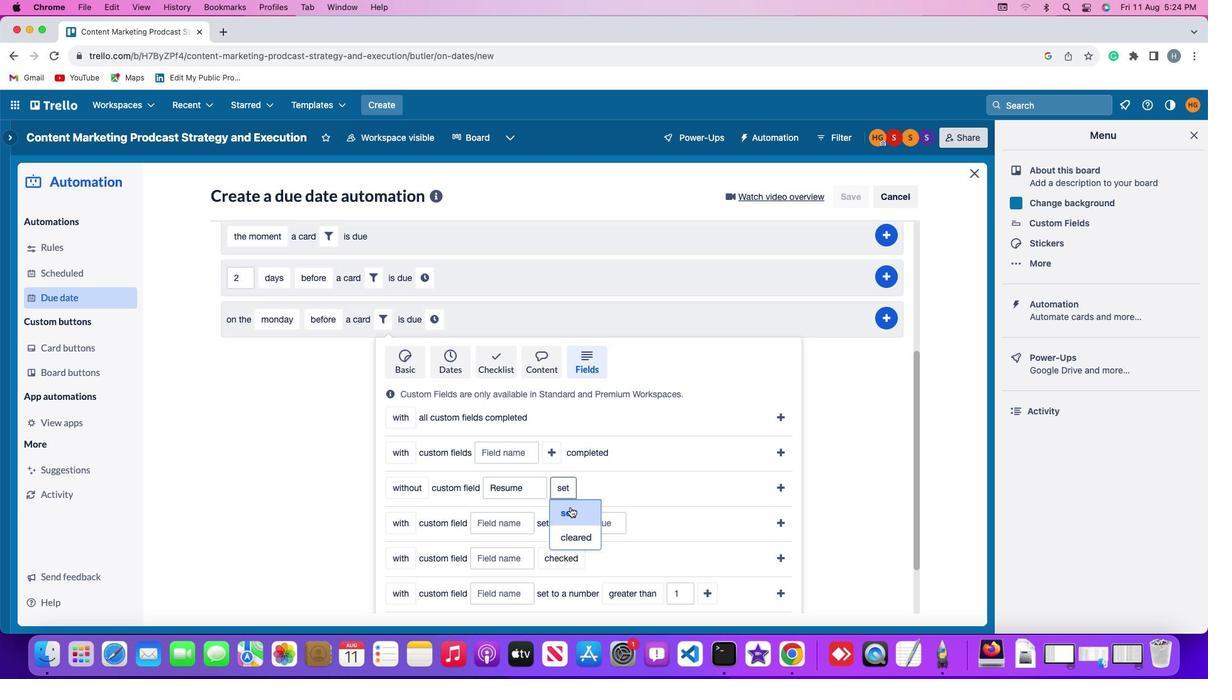 
Action: Mouse pressed left at (570, 507)
Screenshot: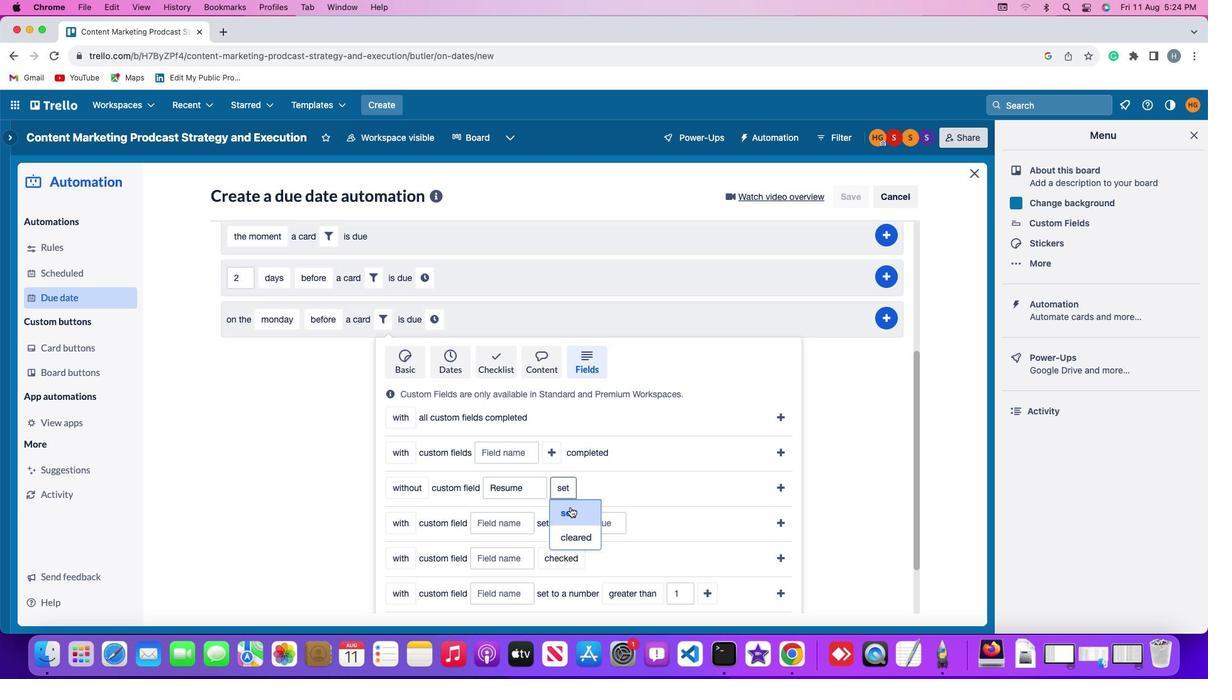 
Action: Mouse moved to (779, 488)
Screenshot: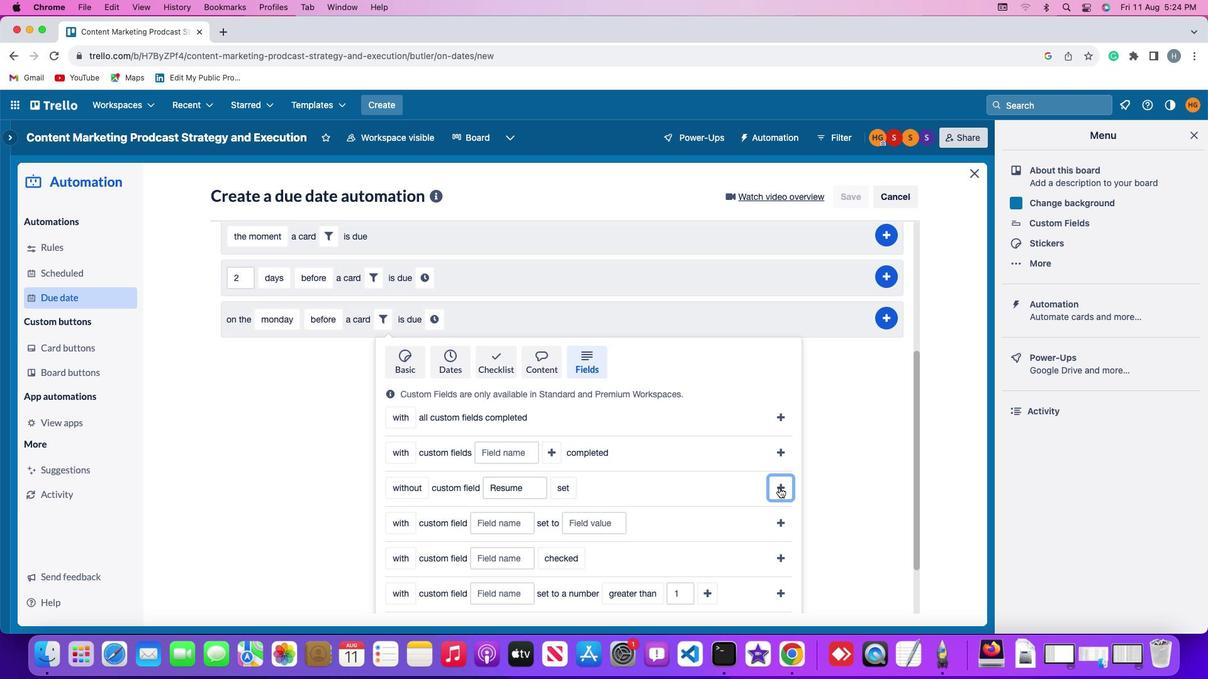 
Action: Mouse pressed left at (779, 488)
Screenshot: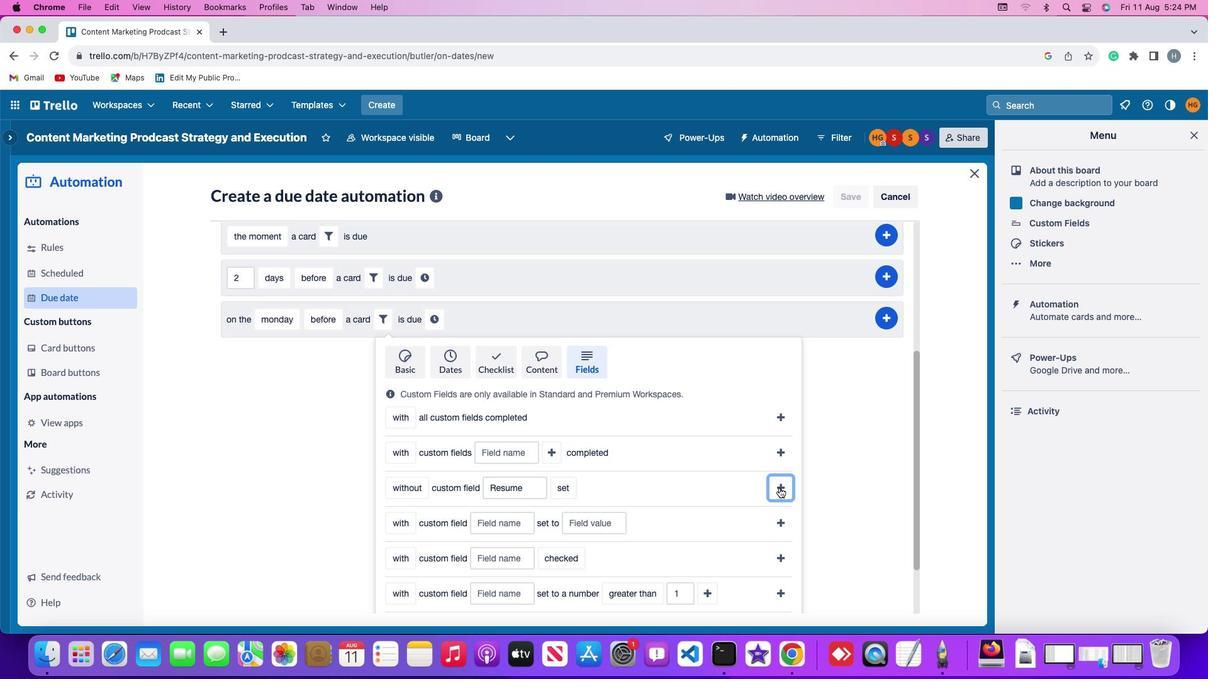 
Action: Mouse moved to (599, 549)
Screenshot: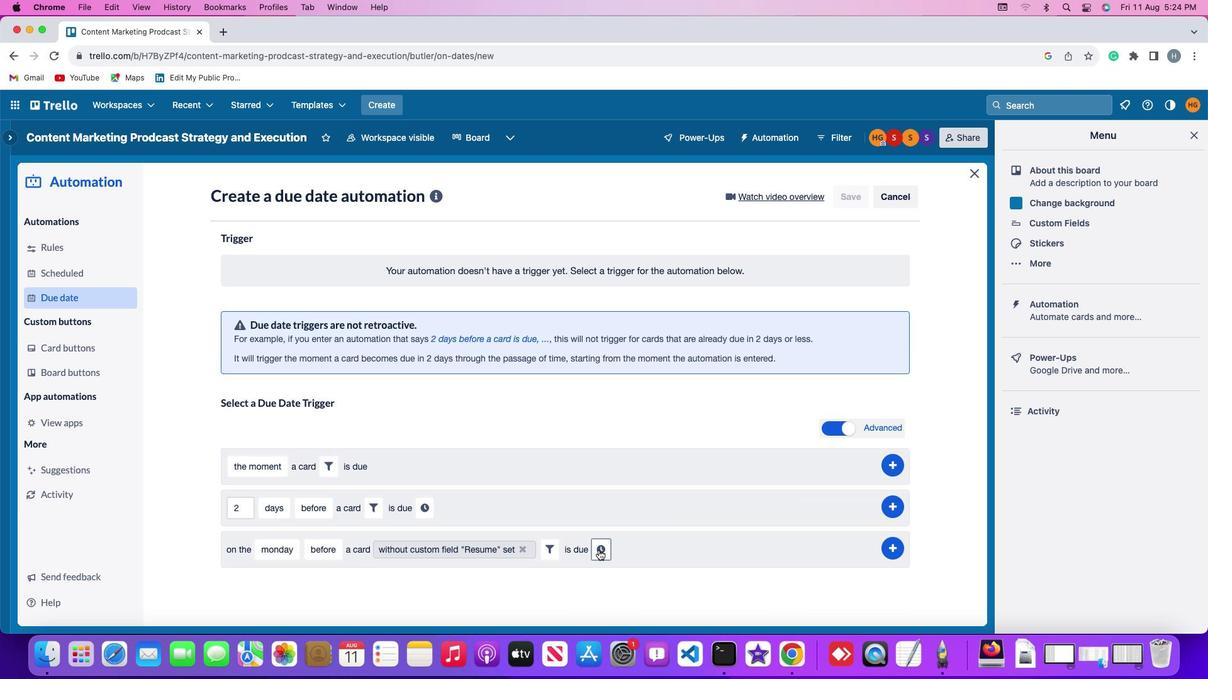 
Action: Mouse pressed left at (599, 549)
Screenshot: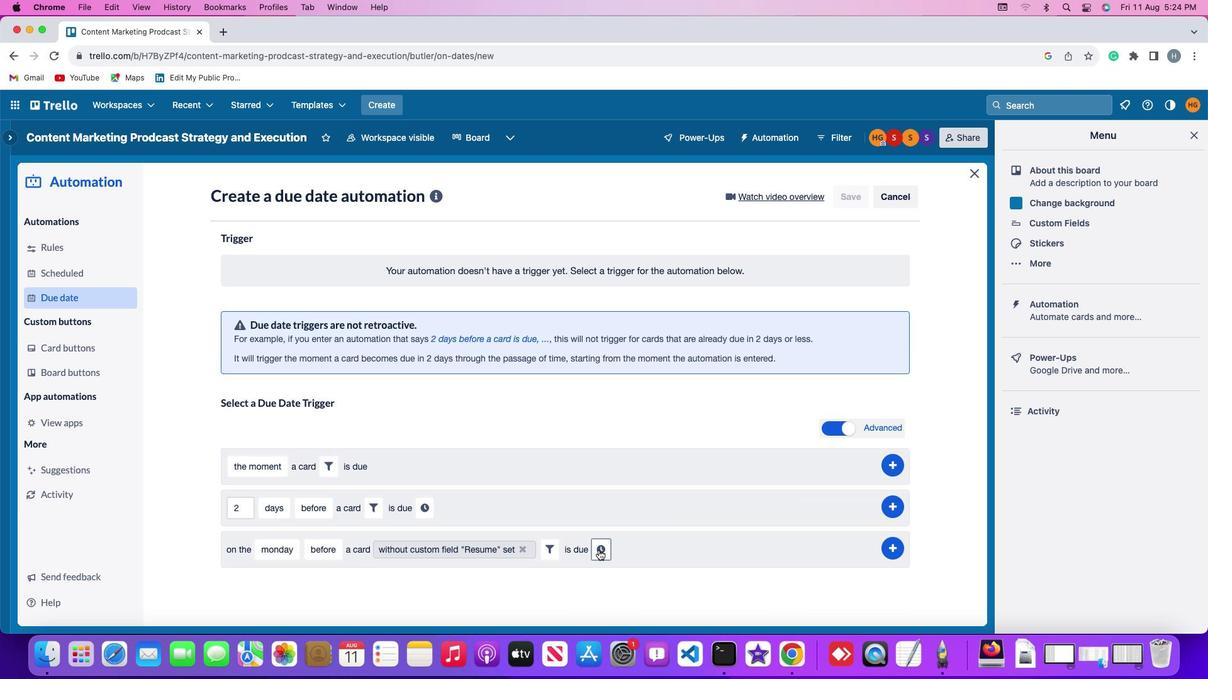 
Action: Mouse moved to (633, 551)
Screenshot: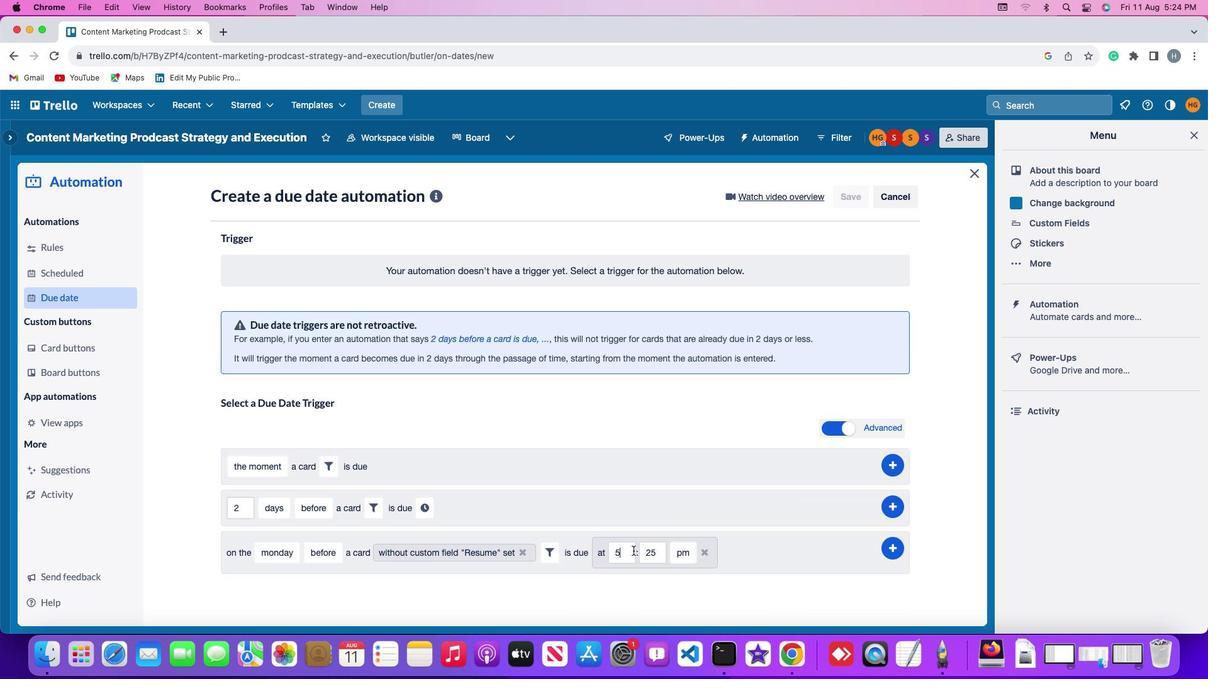 
Action: Mouse pressed left at (633, 551)
Screenshot: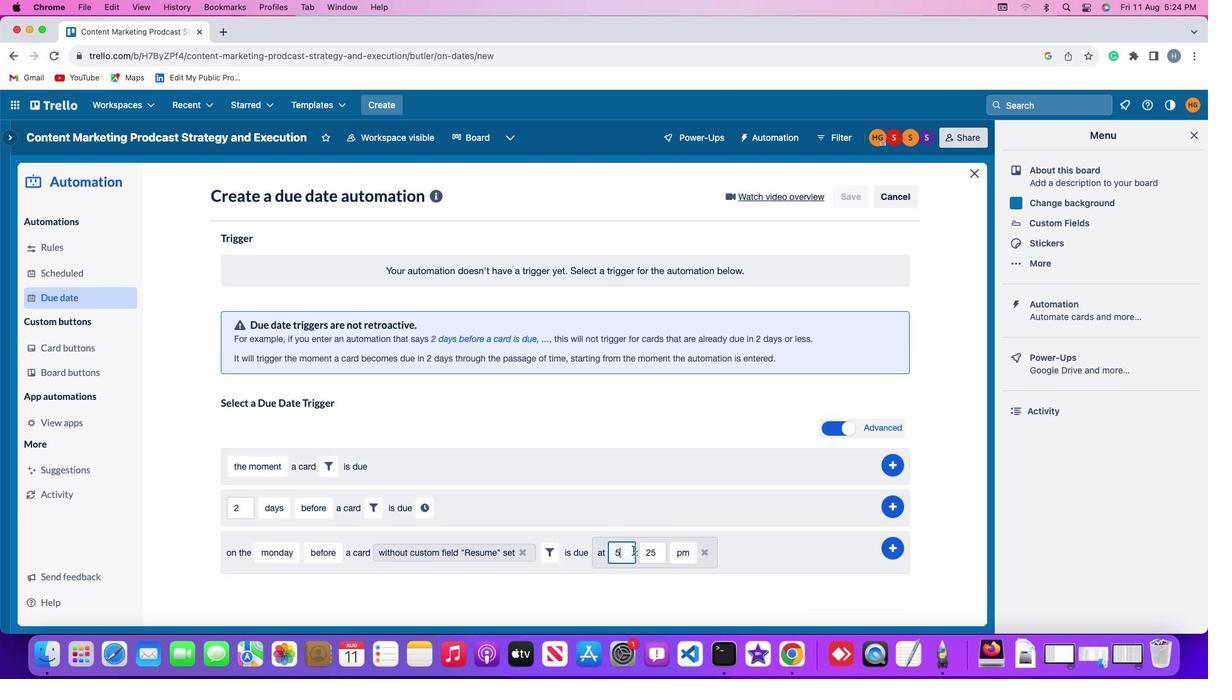 
Action: Key pressed Key.backspace
Screenshot: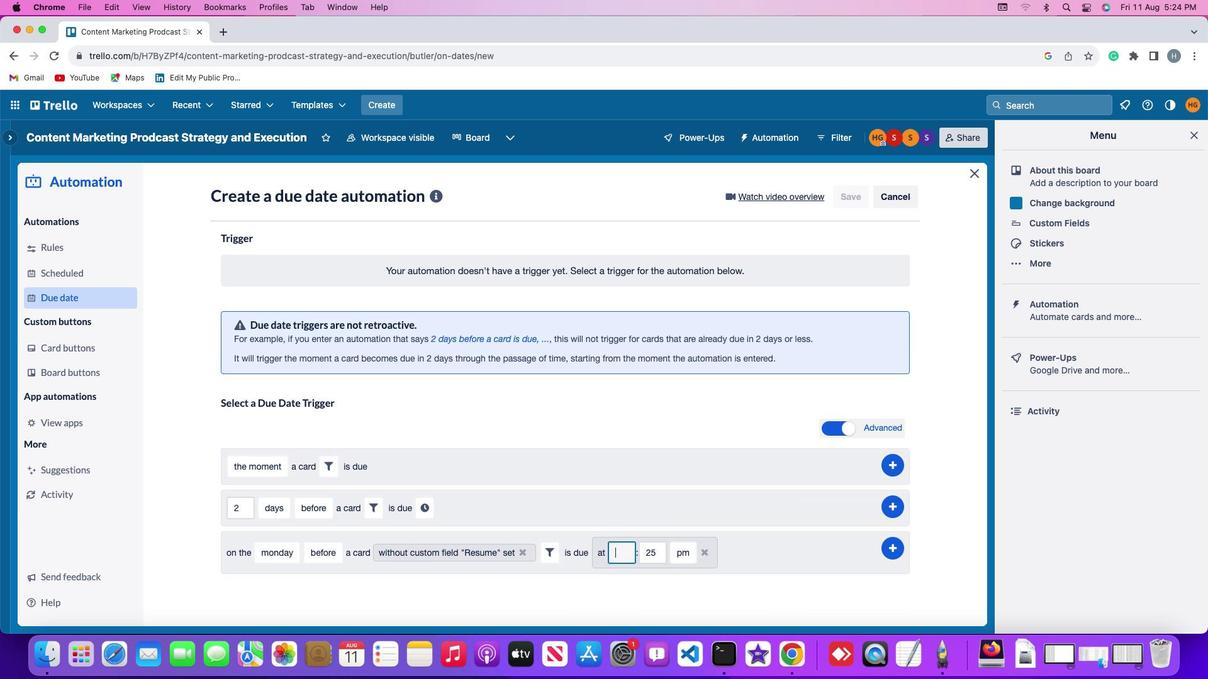 
Action: Mouse moved to (634, 551)
Screenshot: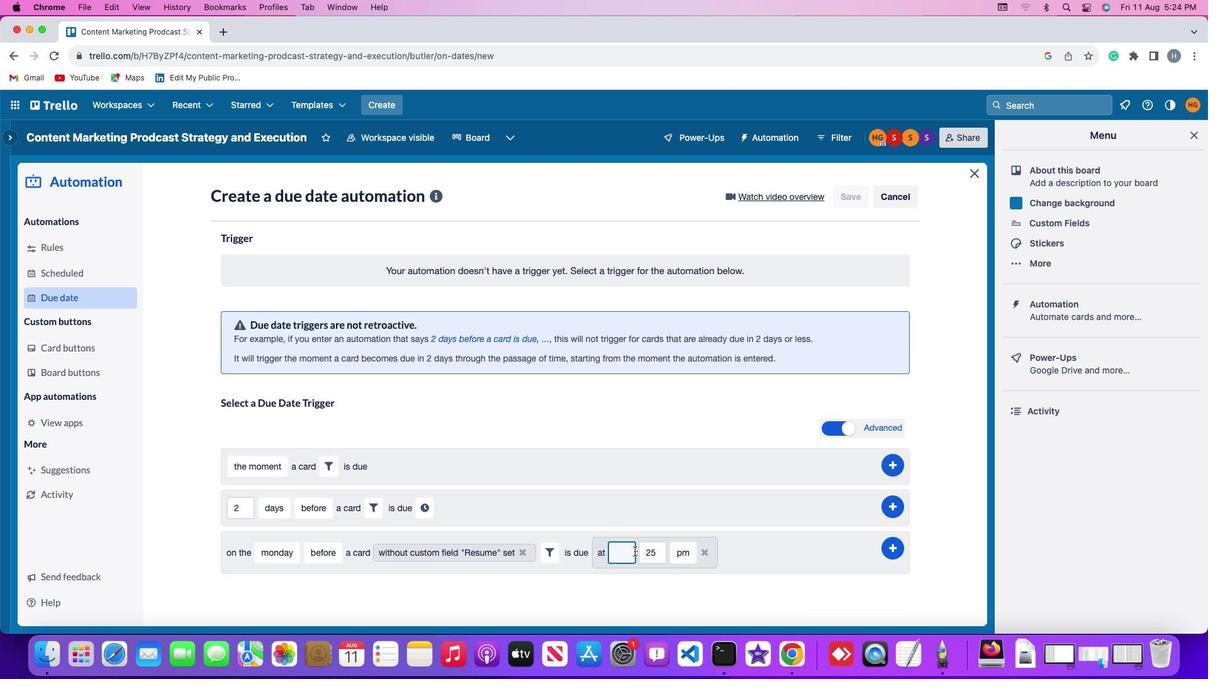 
Action: Key pressed '1''1'
Screenshot: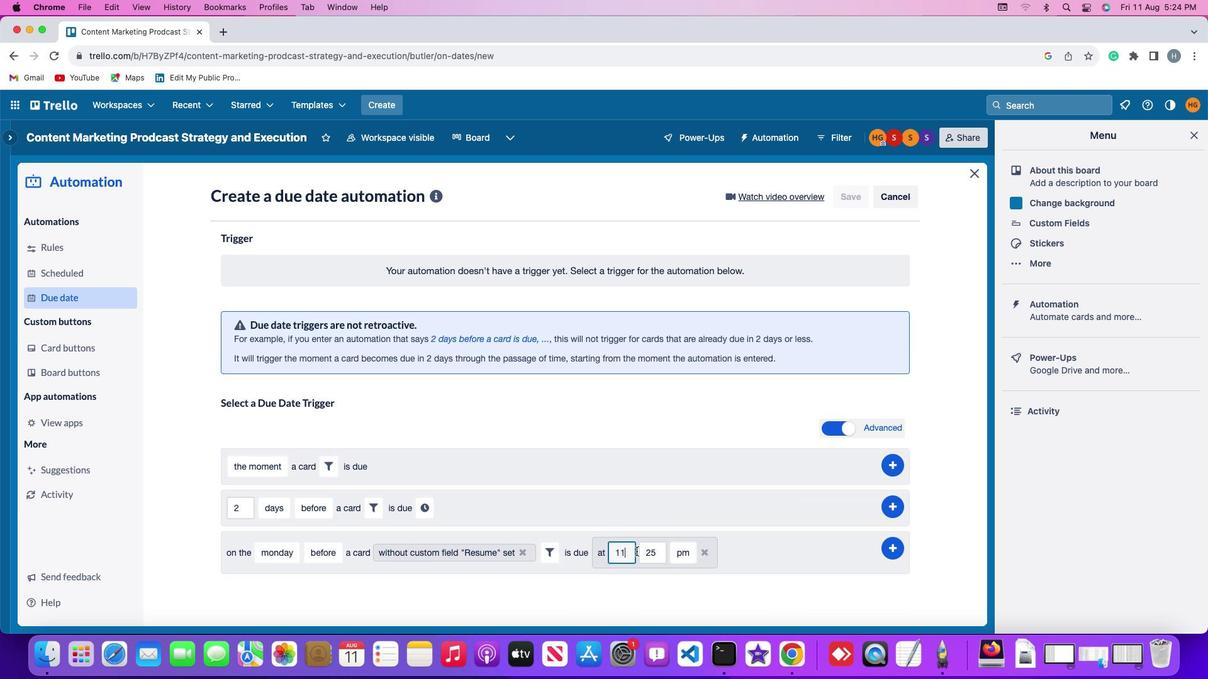 
Action: Mouse moved to (661, 552)
Screenshot: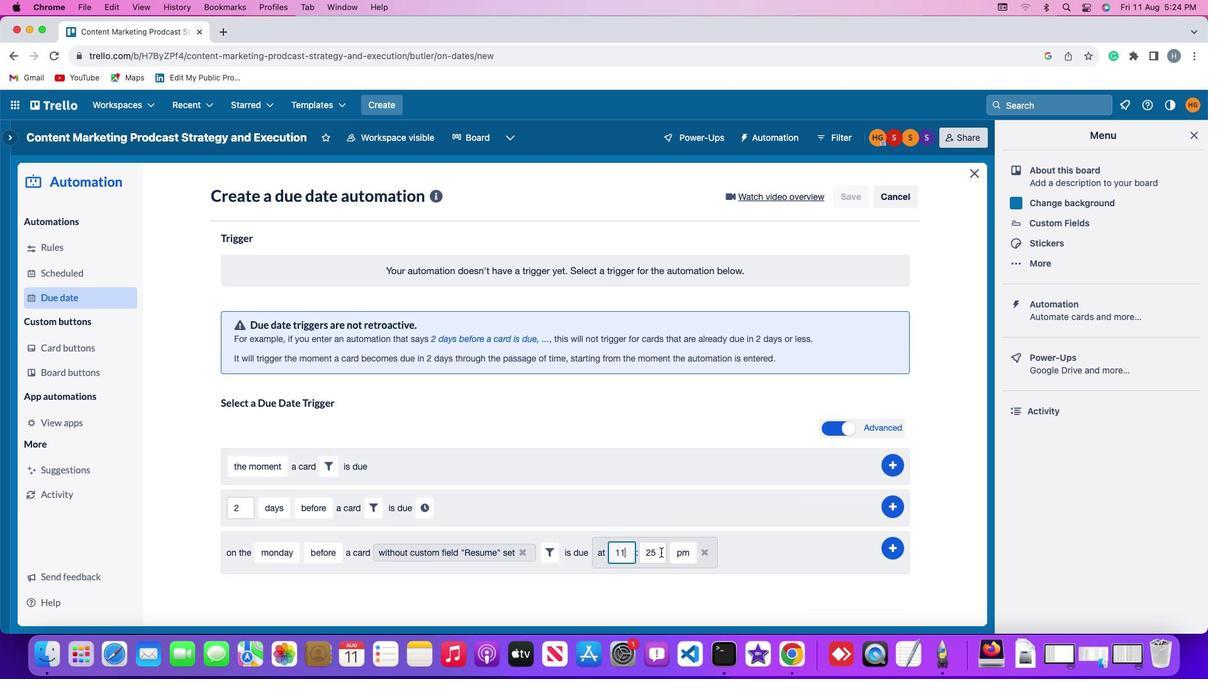 
Action: Mouse pressed left at (661, 552)
Screenshot: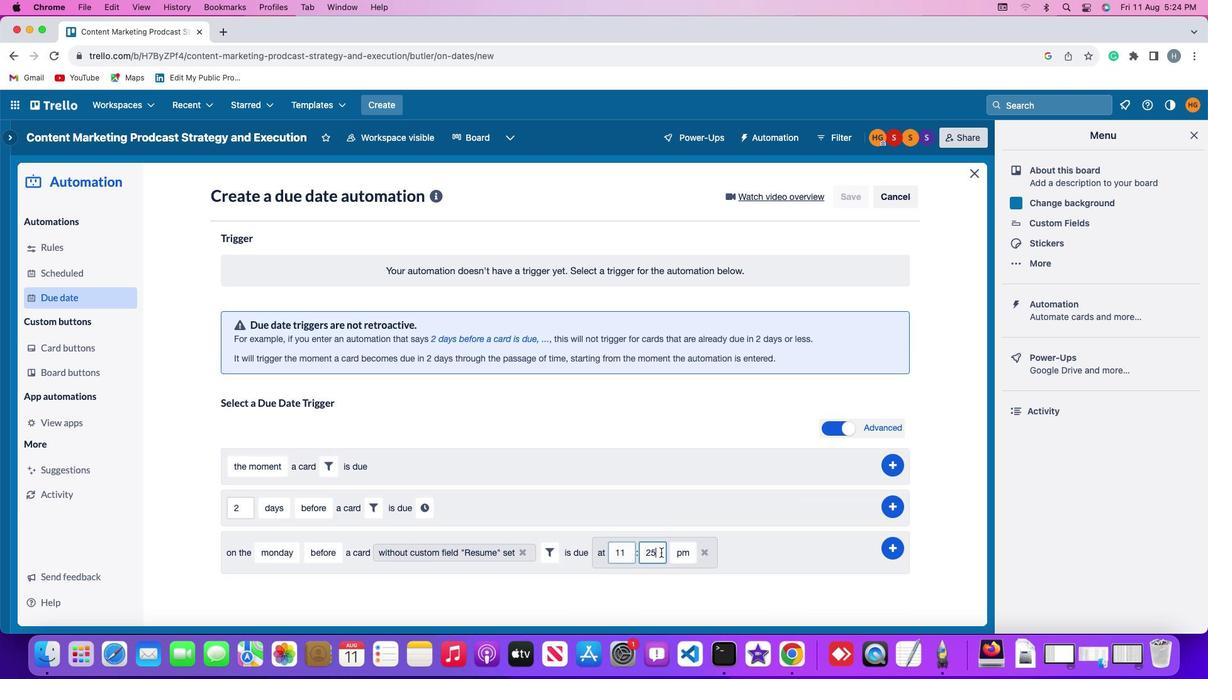 
Action: Key pressed Key.backspaceKey.backspace'0''0'
Screenshot: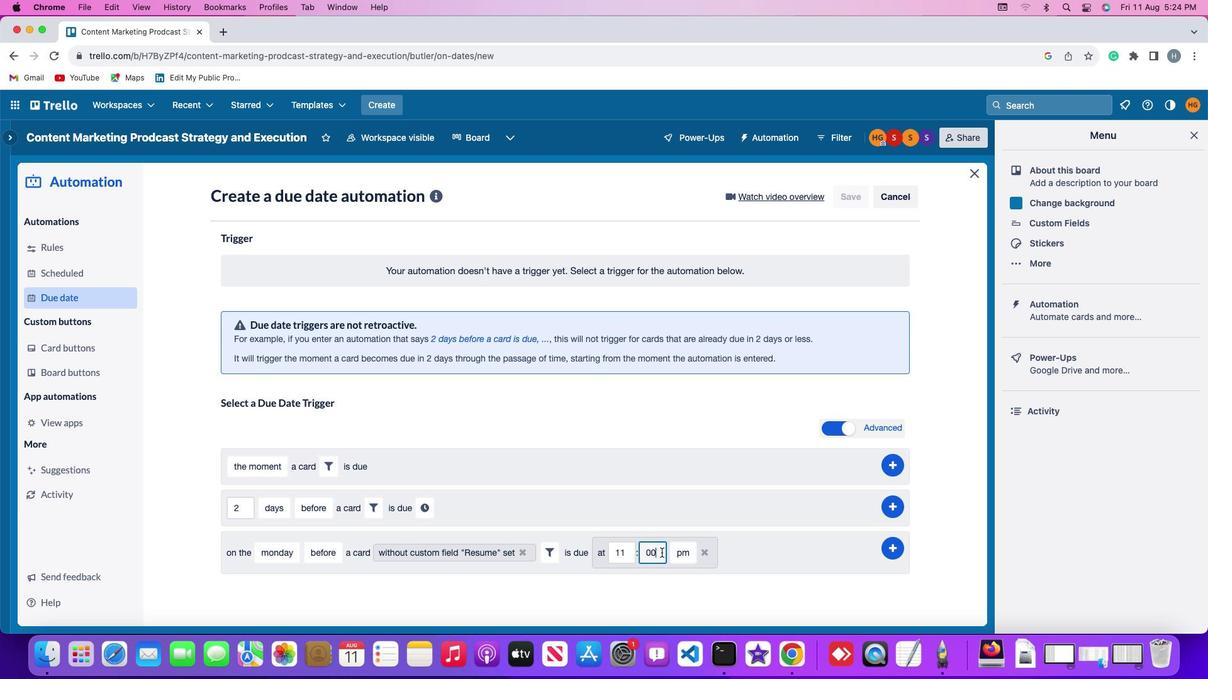 
Action: Mouse moved to (678, 553)
Screenshot: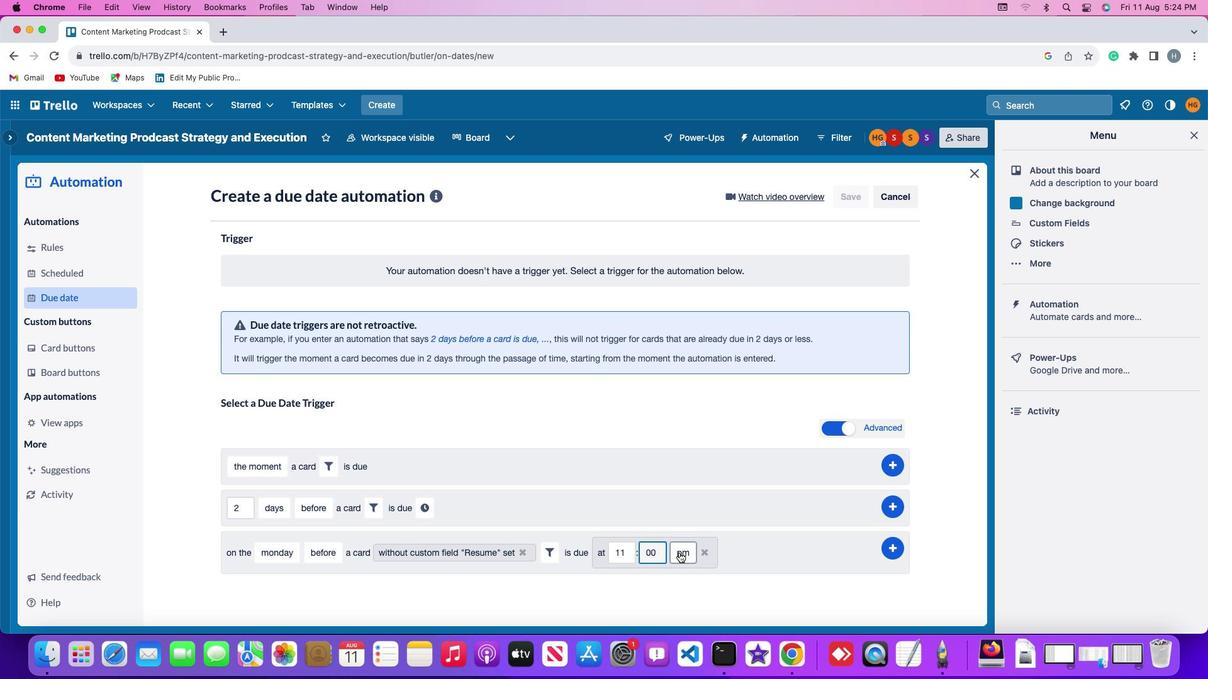 
Action: Mouse pressed left at (678, 553)
Screenshot: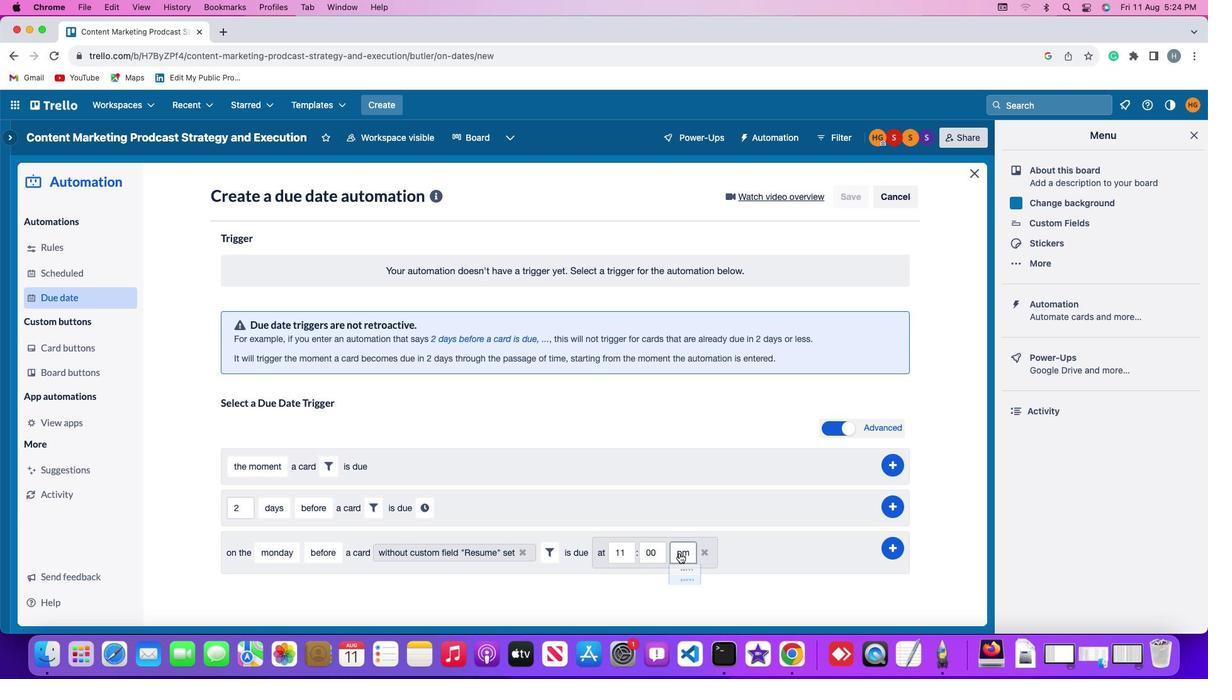 
Action: Mouse moved to (686, 578)
Screenshot: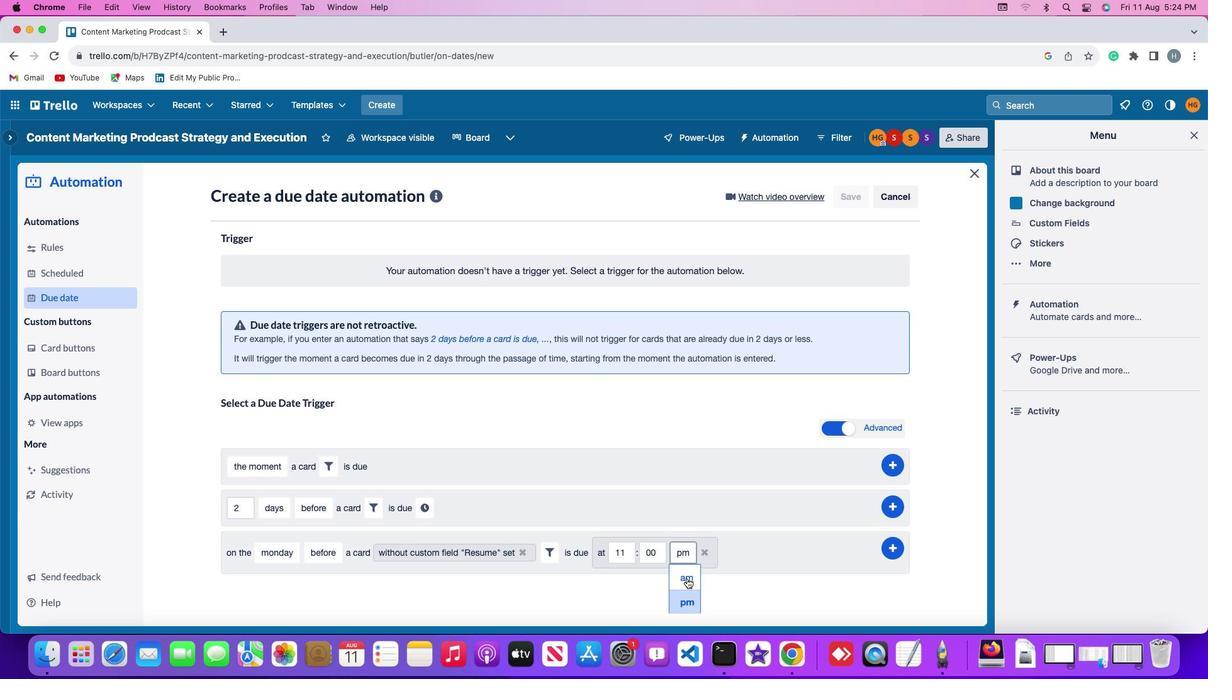 
Action: Mouse pressed left at (686, 578)
Screenshot: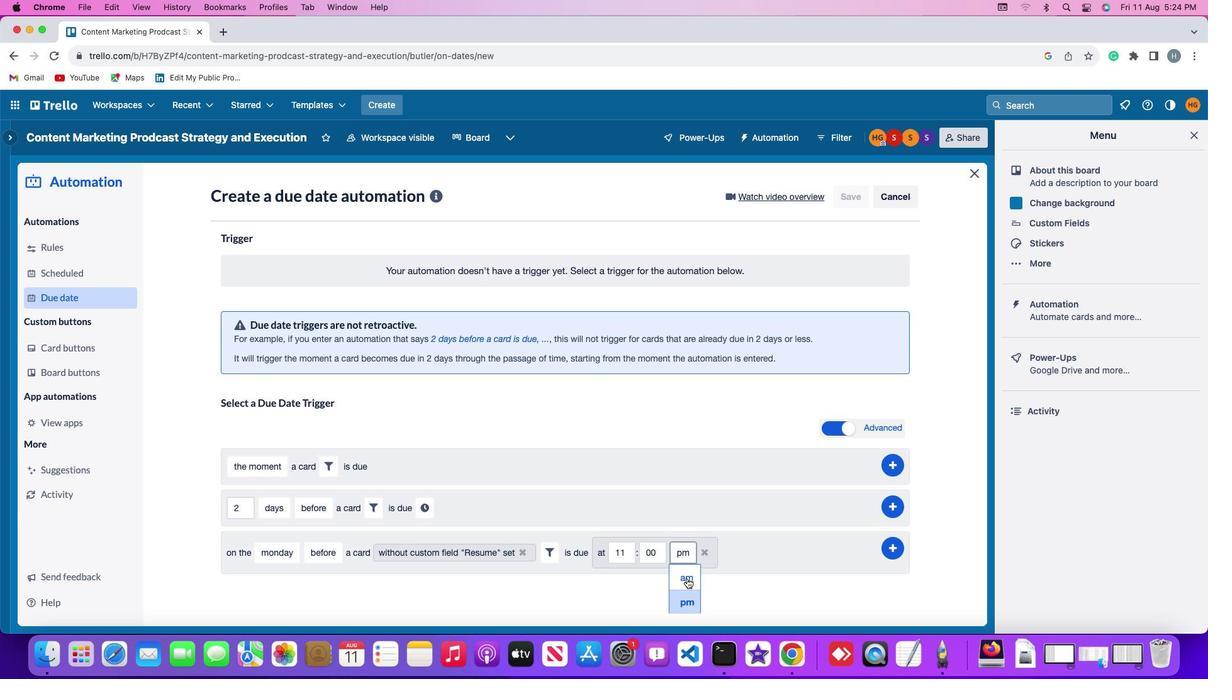 
Action: Mouse moved to (896, 543)
Screenshot: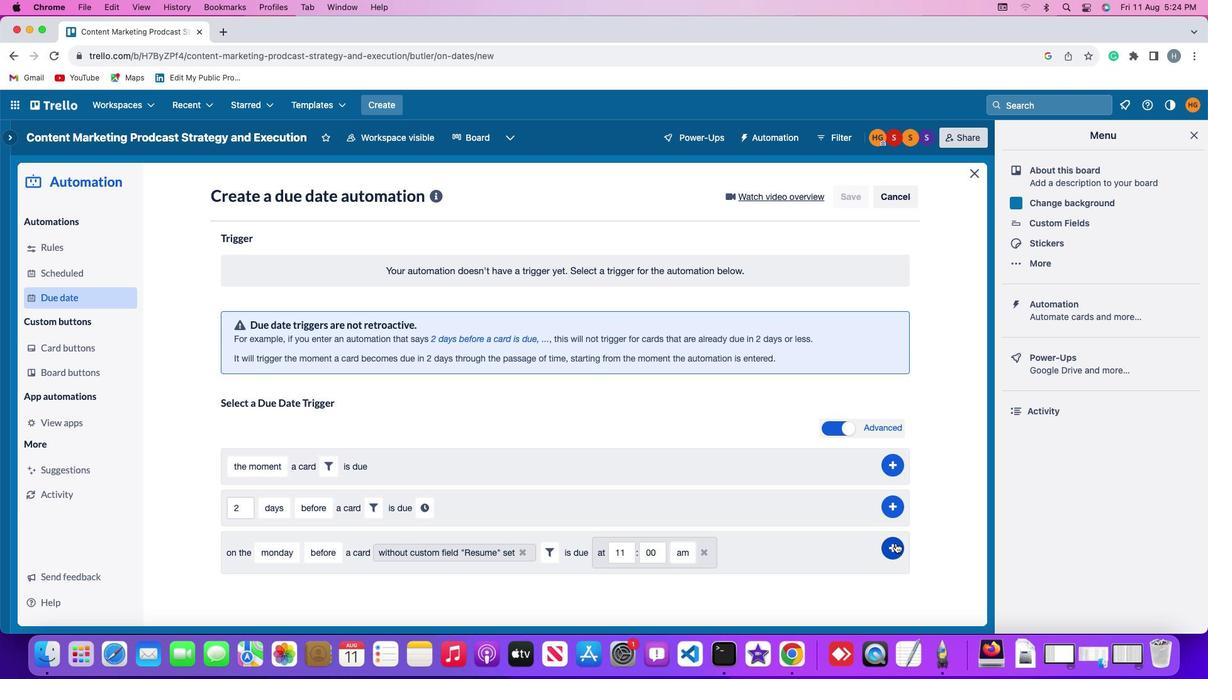 
Action: Mouse pressed left at (896, 543)
Screenshot: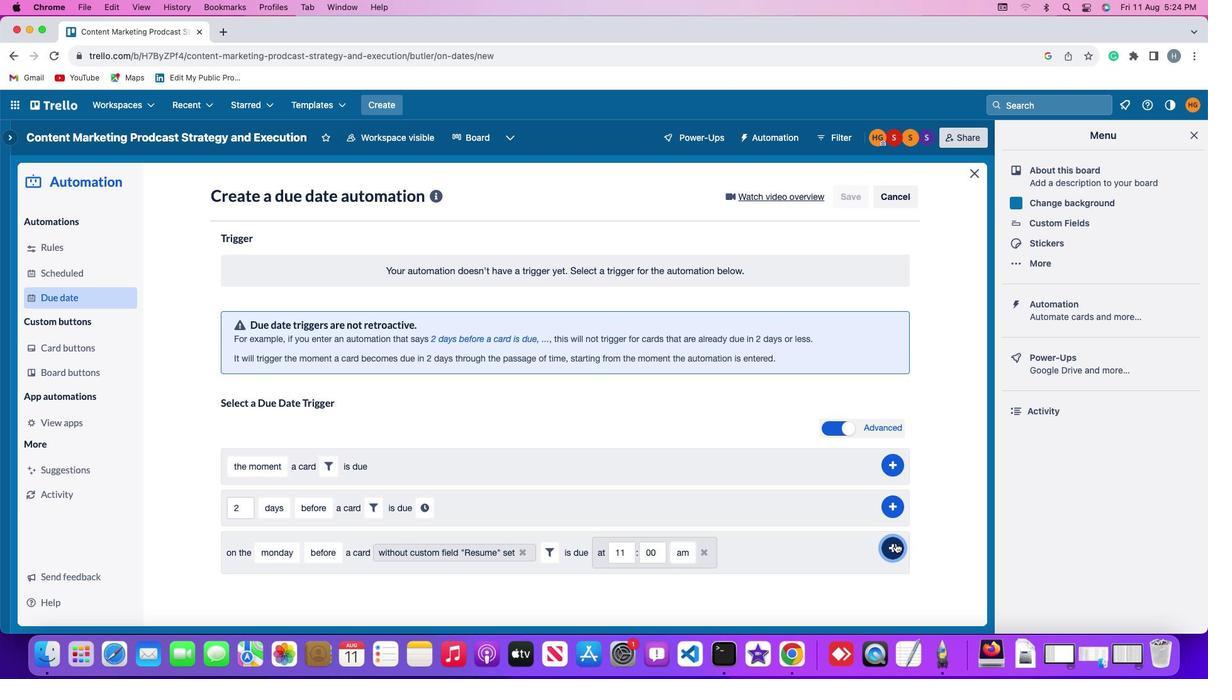 
Action: Mouse moved to (950, 418)
Screenshot: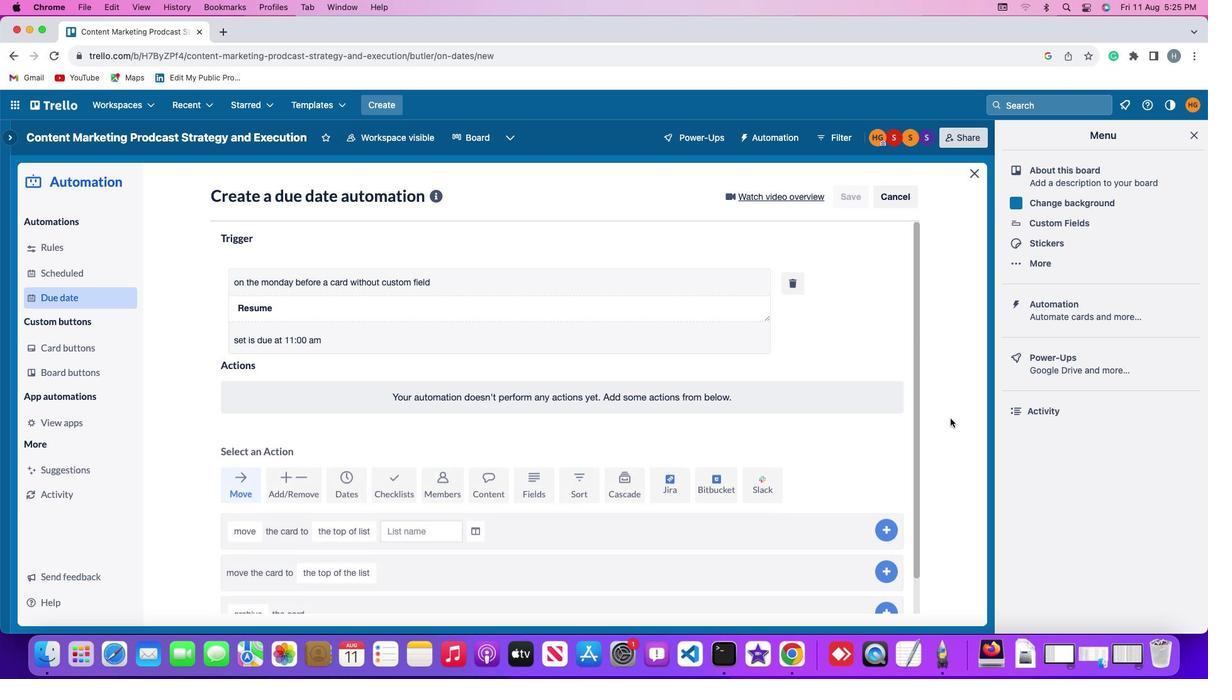 
